 Task: Look for space in Slutsk, Belarus from 8th June, 2023 to 19th June, 2023 for 1 adult in price range Rs.5000 to Rs.12000. Place can be shared room with 1  bedroom having 1 bed and 1 bathroom. Property type can be house, flat, guest house, hotel. Amenities needed are: washing machine. Booking option can be shelf check-in. Required host language is English.
Action: Mouse moved to (448, 92)
Screenshot: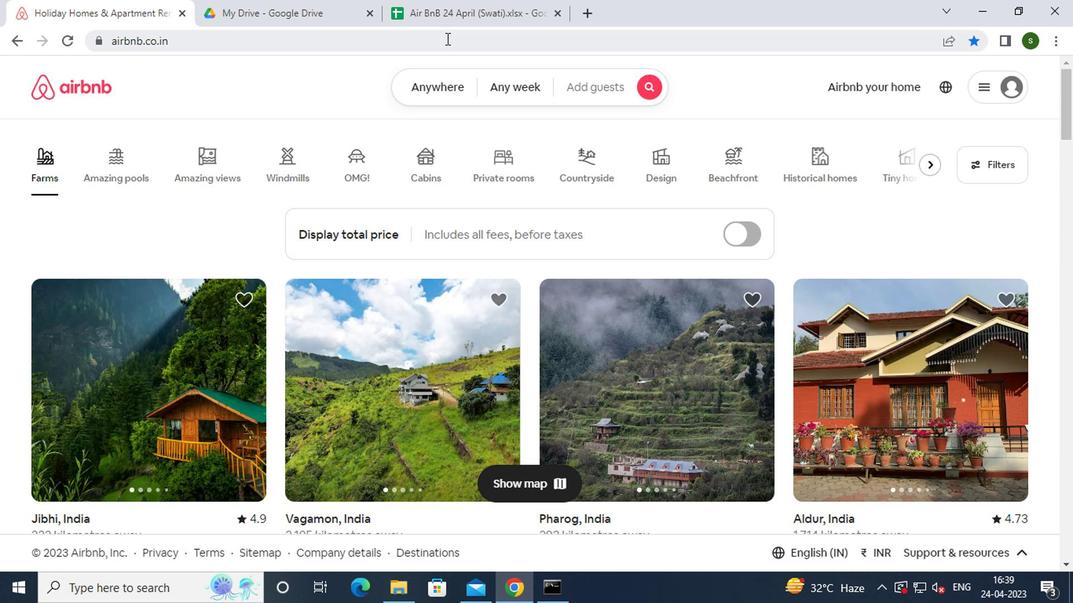 
Action: Mouse pressed left at (448, 92)
Screenshot: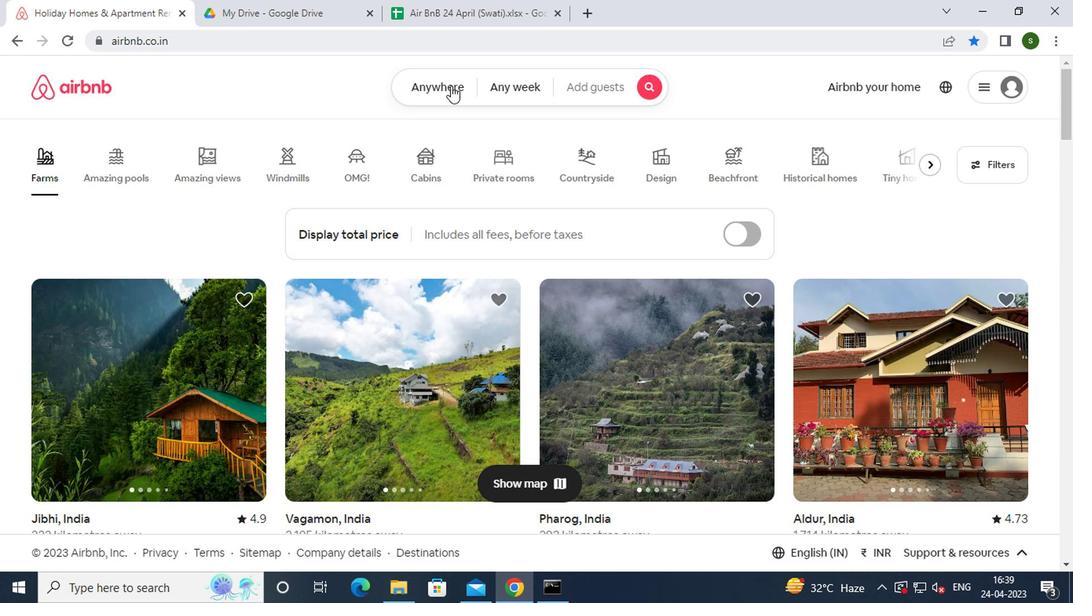 
Action: Mouse moved to (290, 148)
Screenshot: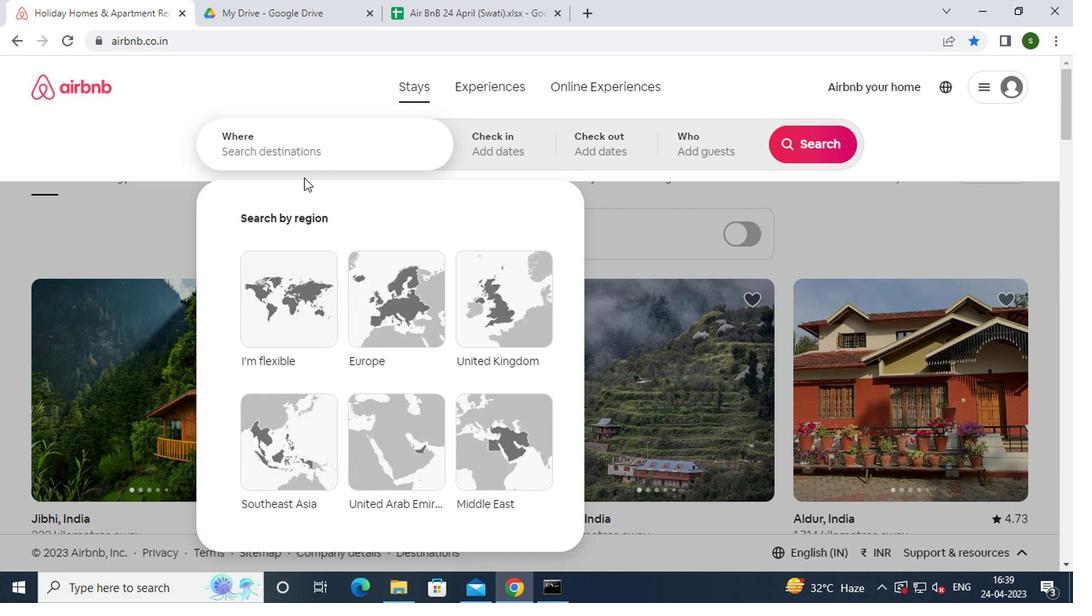 
Action: Mouse pressed left at (290, 148)
Screenshot: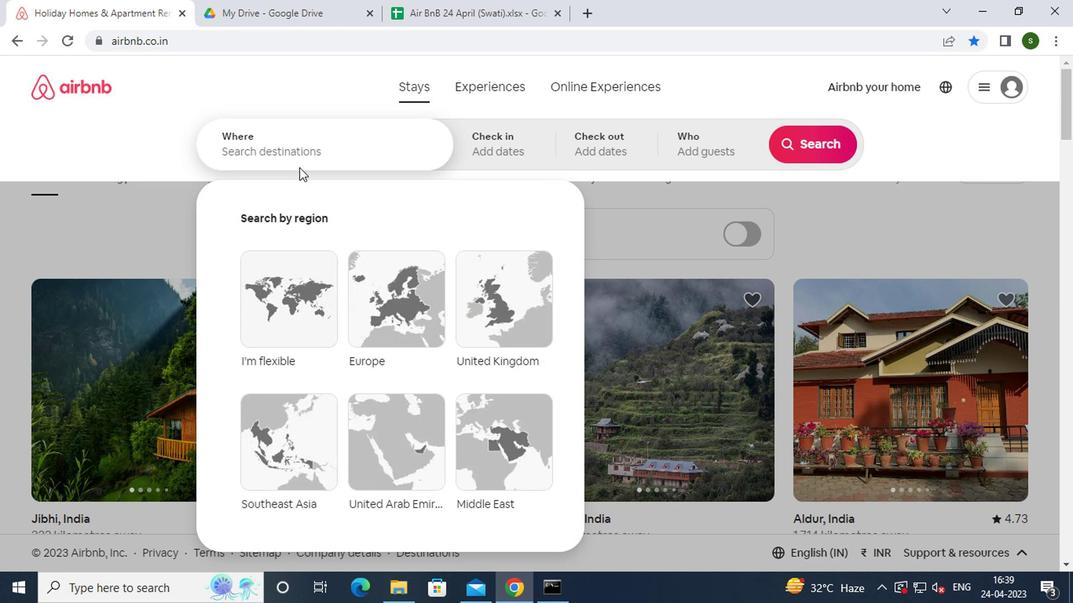 
Action: Key pressed s<Key.caps_lock>lutsk,
Screenshot: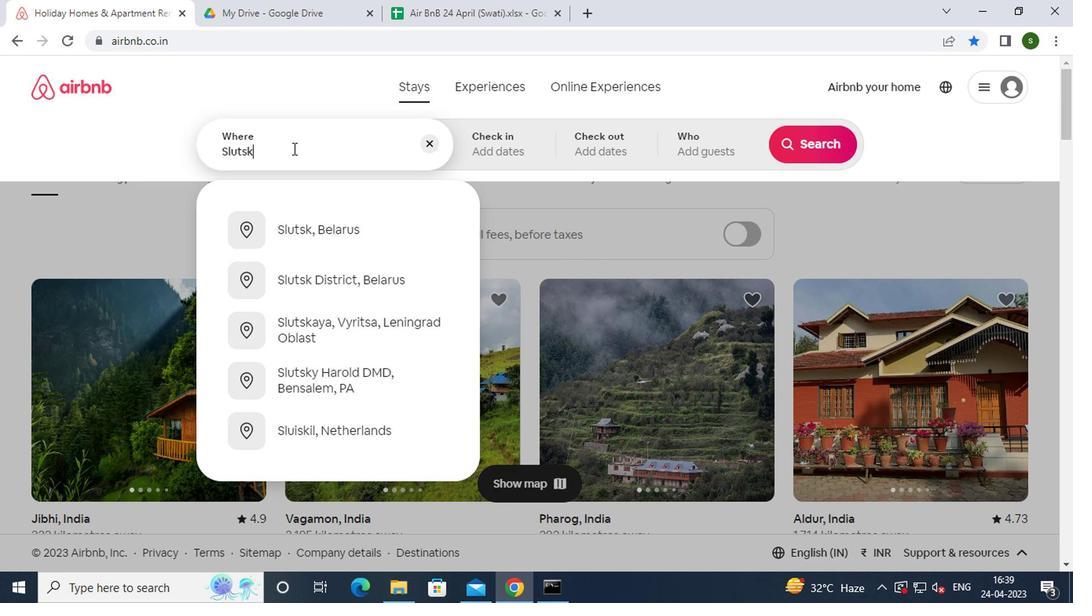 
Action: Mouse moved to (299, 234)
Screenshot: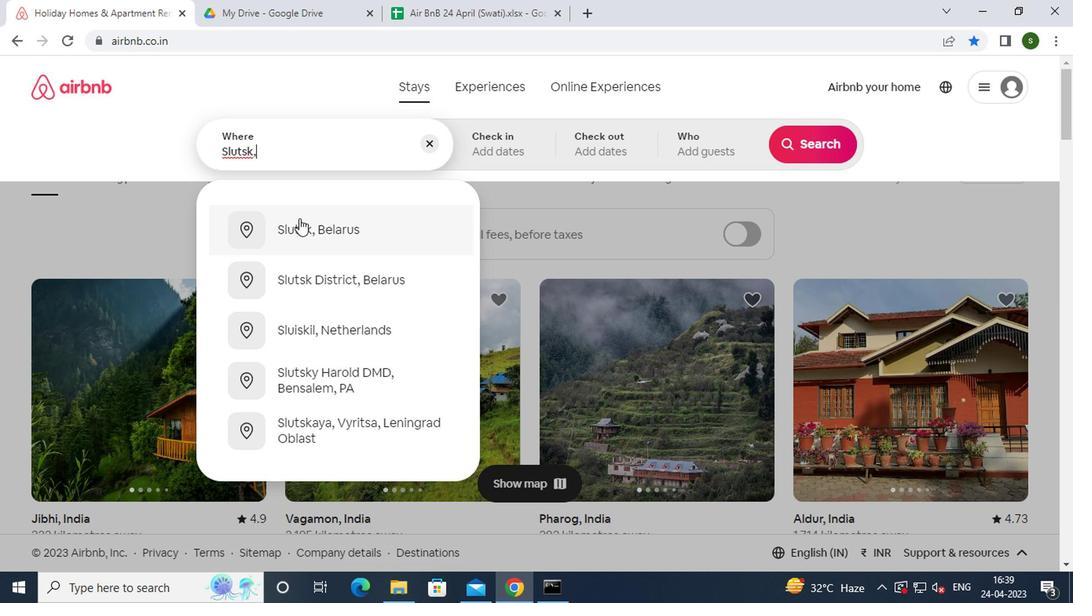 
Action: Mouse pressed left at (299, 234)
Screenshot: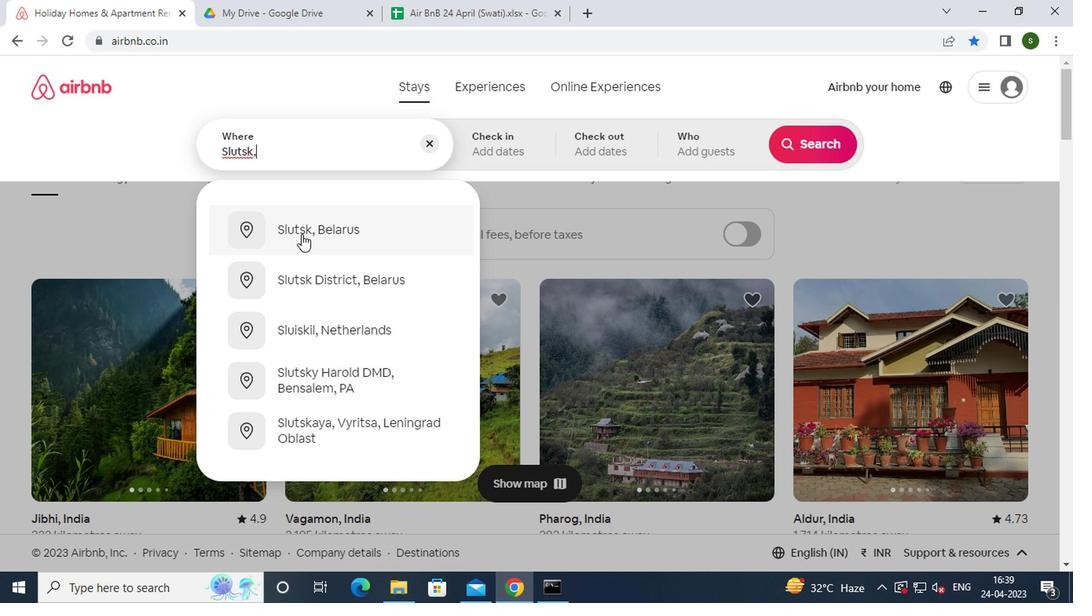 
Action: Mouse moved to (793, 263)
Screenshot: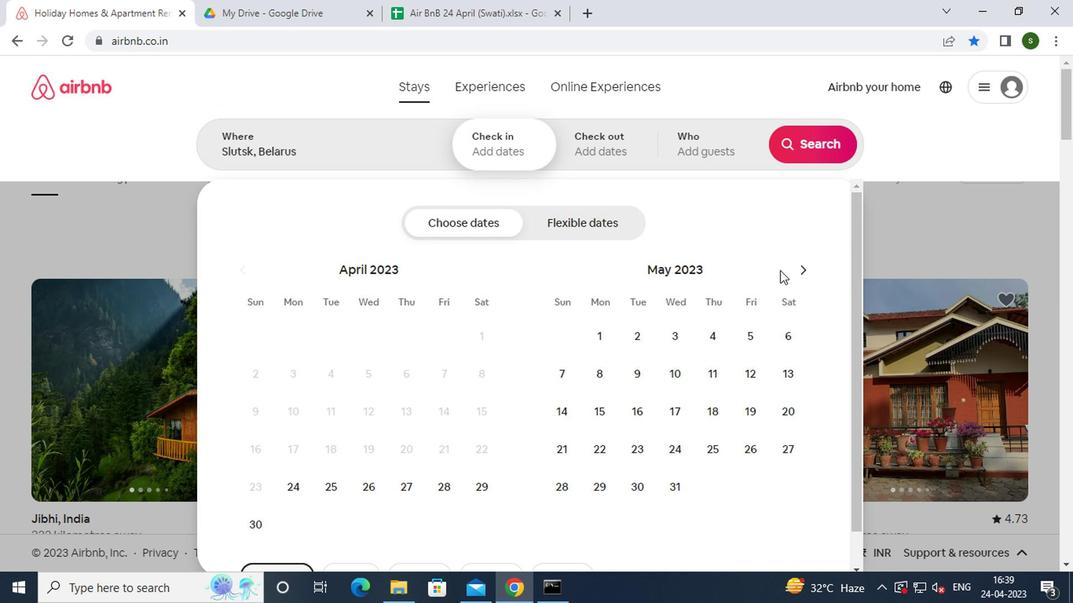 
Action: Mouse pressed left at (793, 263)
Screenshot: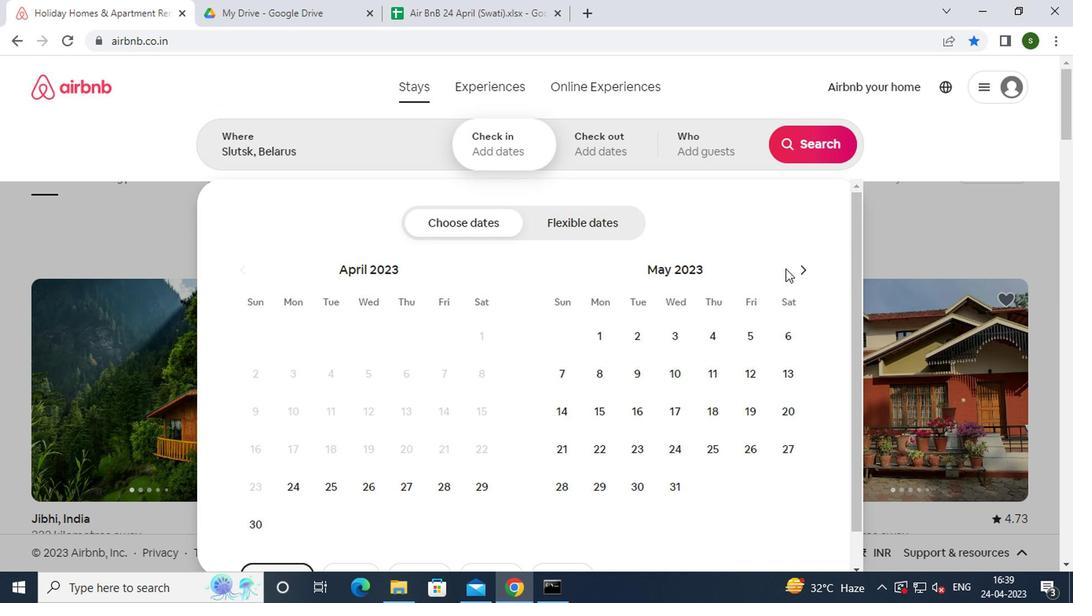 
Action: Mouse moved to (713, 376)
Screenshot: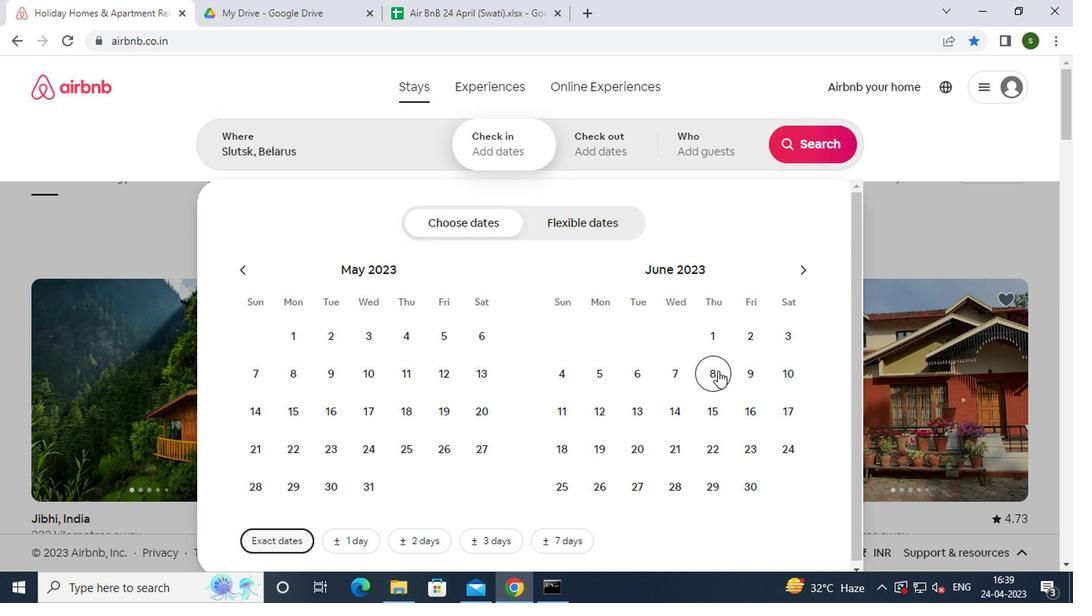 
Action: Mouse pressed left at (713, 376)
Screenshot: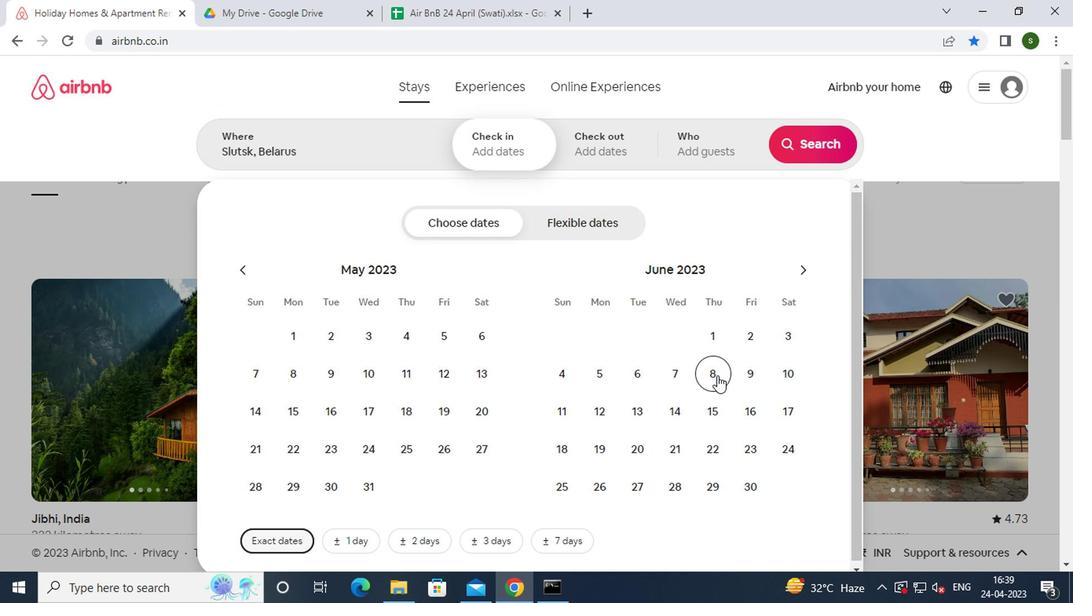 
Action: Mouse moved to (595, 443)
Screenshot: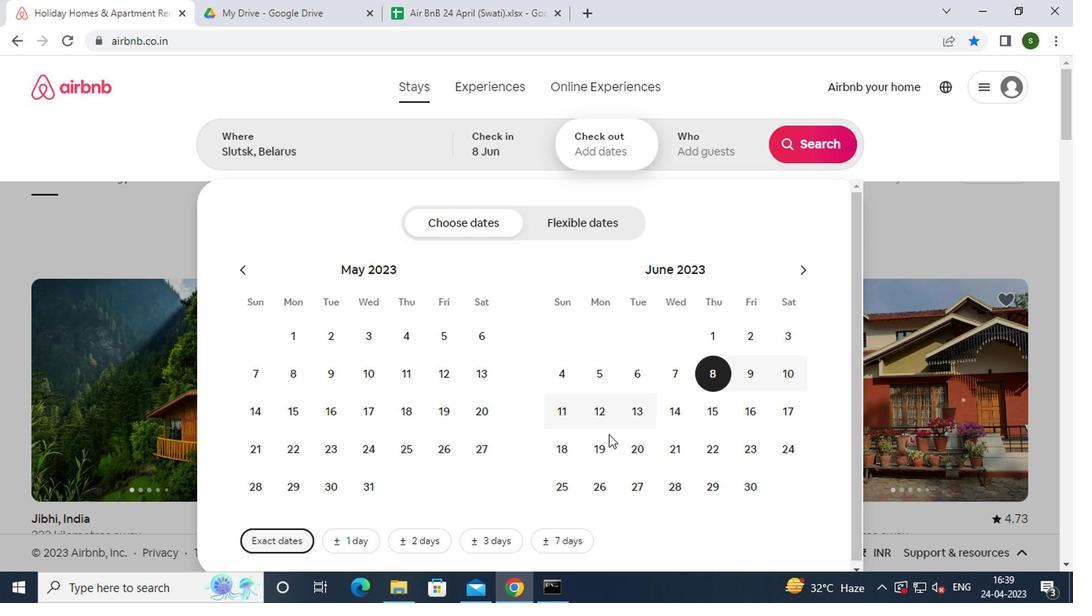 
Action: Mouse pressed left at (595, 443)
Screenshot: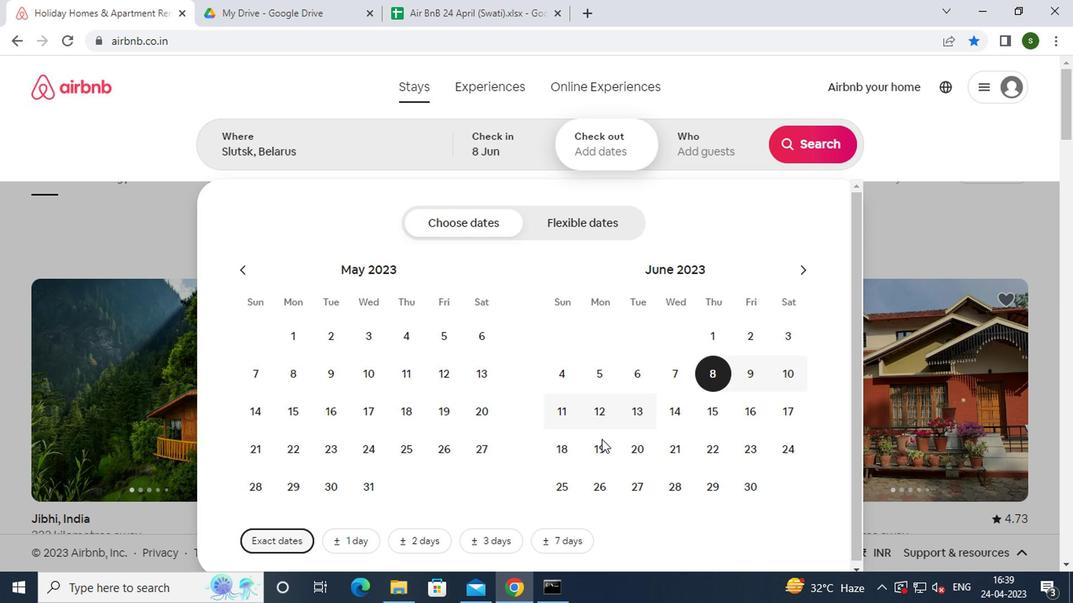 
Action: Mouse moved to (720, 154)
Screenshot: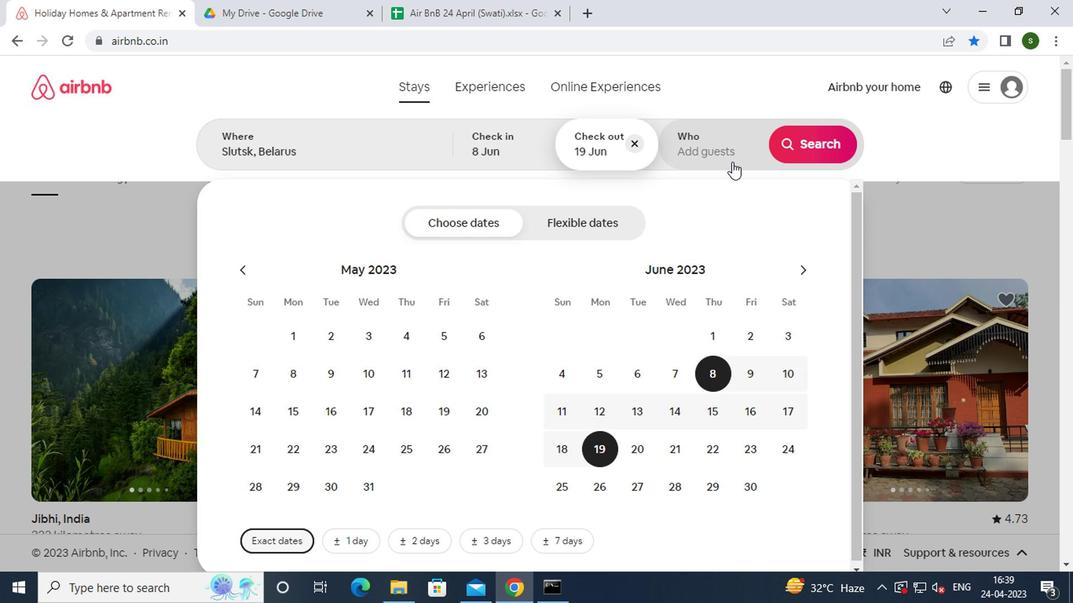
Action: Mouse pressed left at (720, 154)
Screenshot: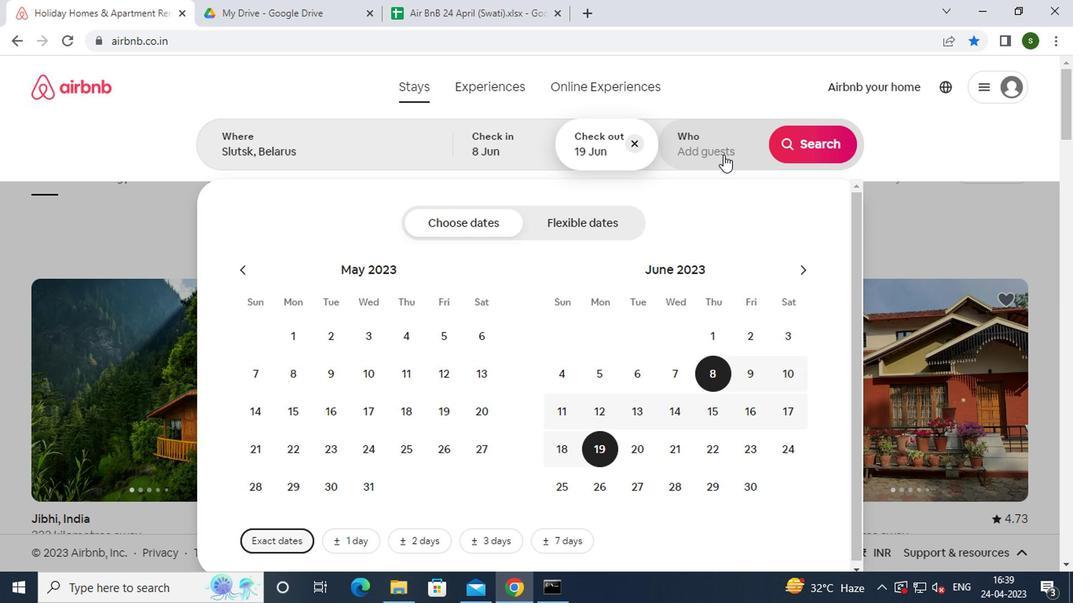 
Action: Mouse moved to (820, 226)
Screenshot: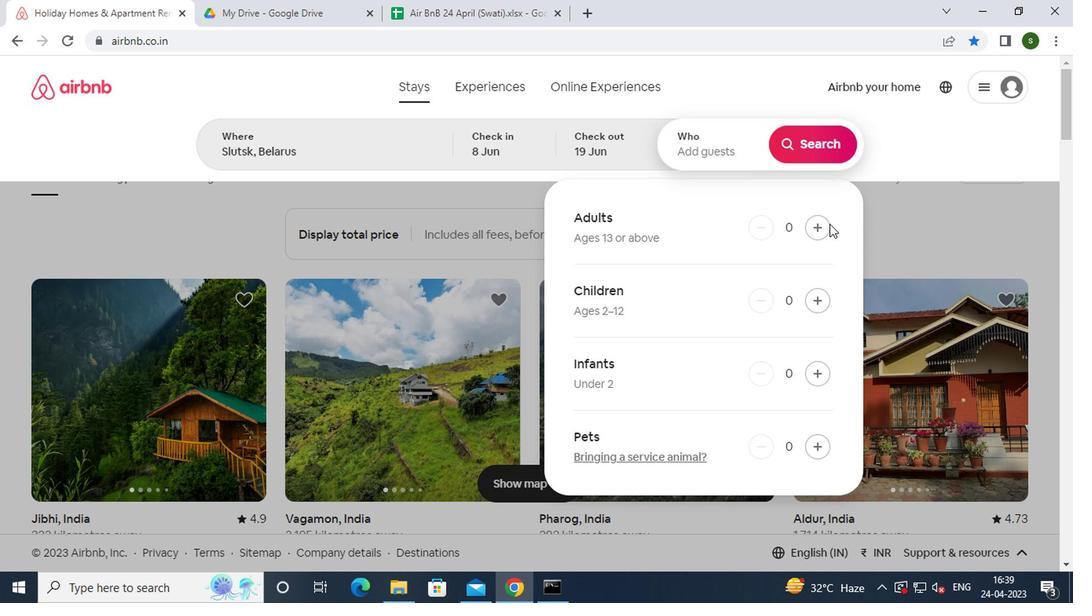 
Action: Mouse pressed left at (820, 226)
Screenshot: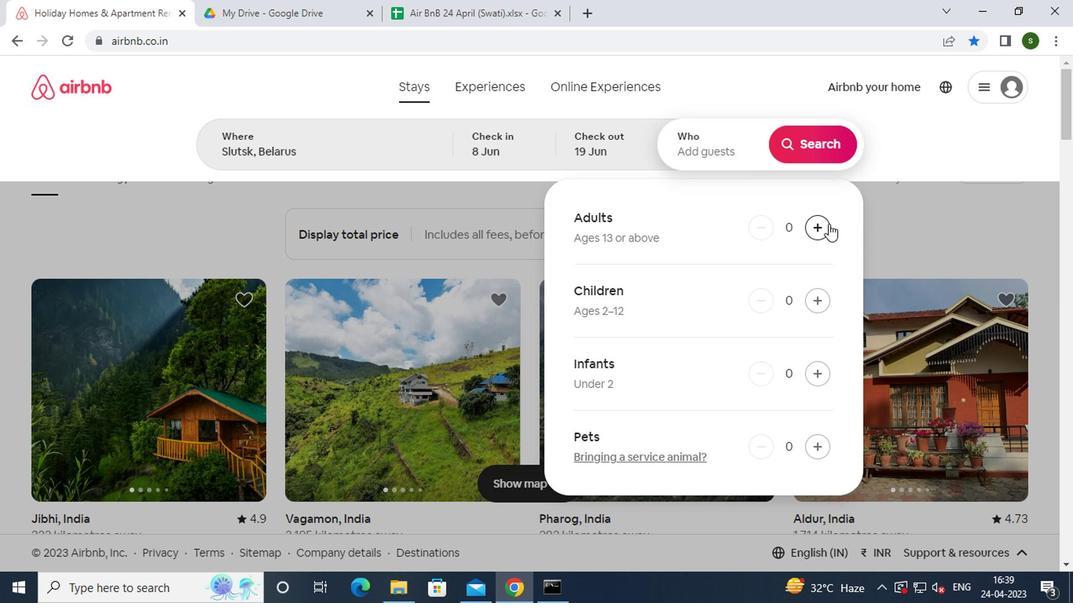
Action: Mouse moved to (813, 148)
Screenshot: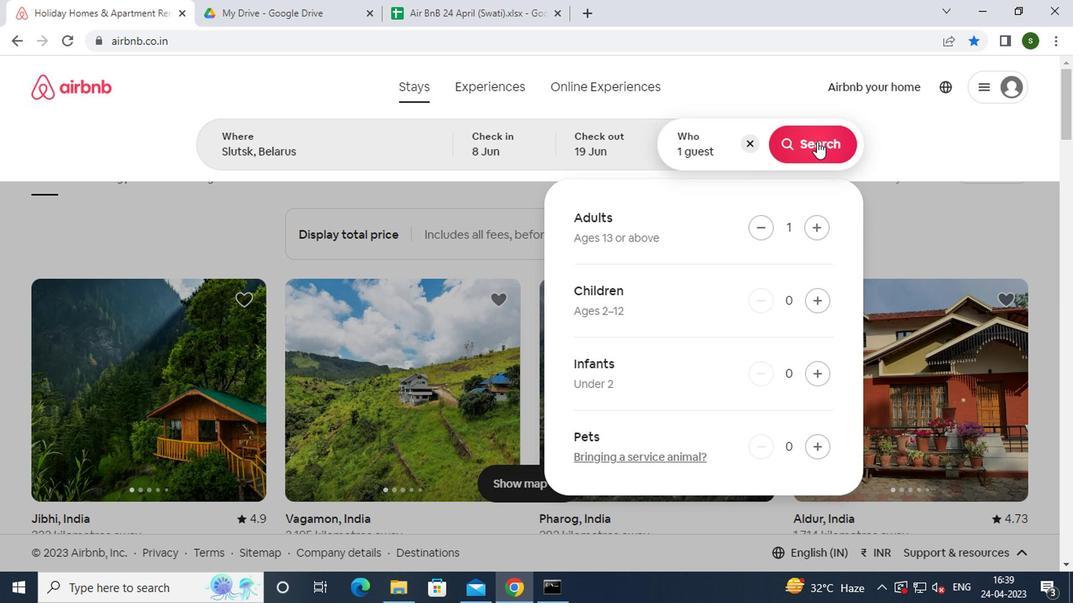 
Action: Mouse pressed left at (813, 148)
Screenshot: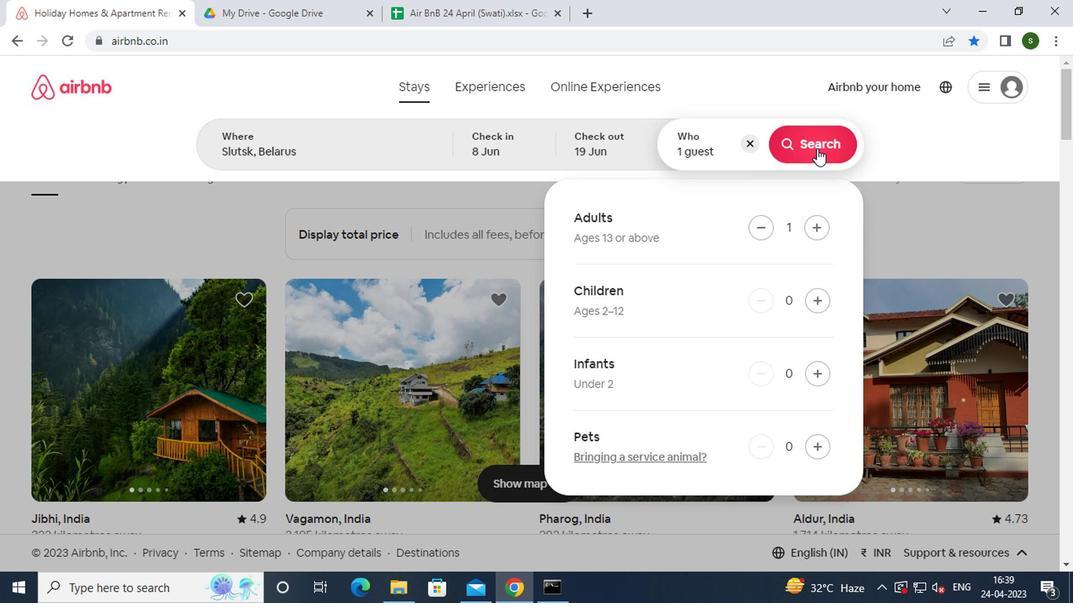 
Action: Mouse moved to (1003, 148)
Screenshot: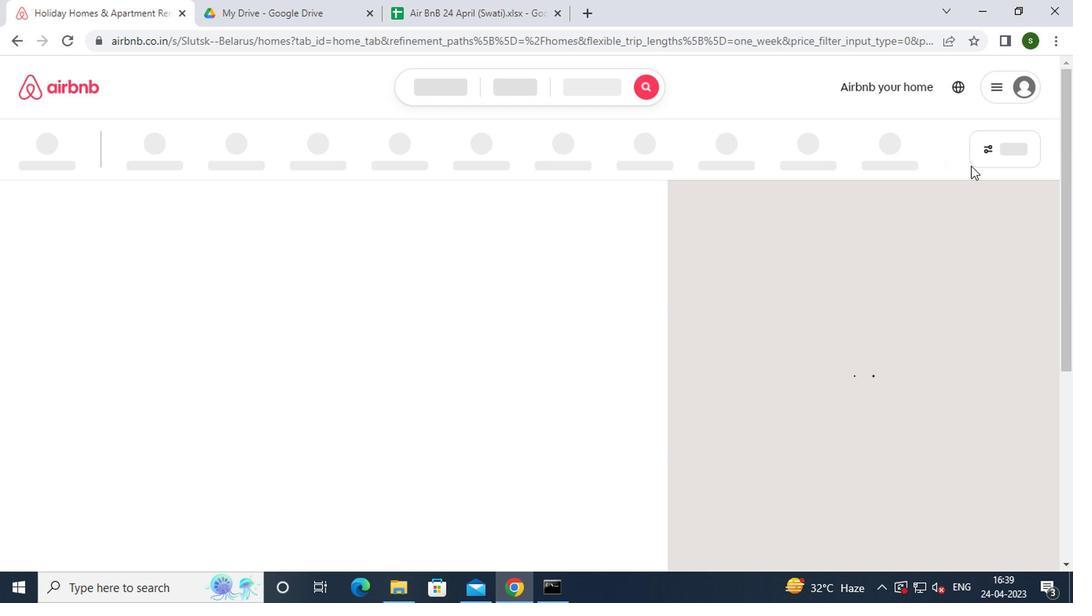 
Action: Mouse pressed left at (1003, 148)
Screenshot: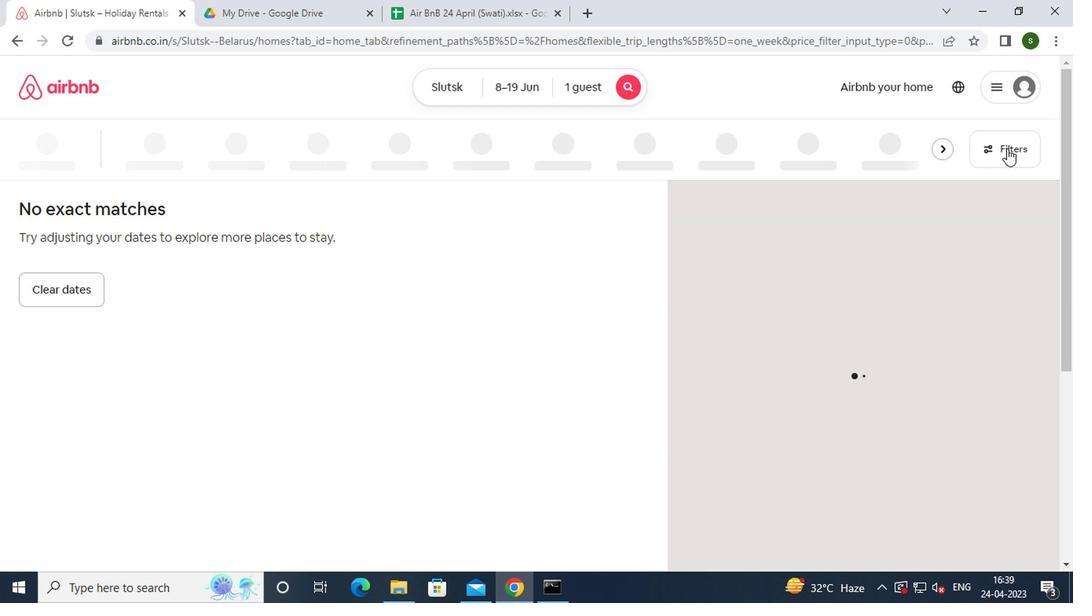 
Action: Mouse moved to (404, 243)
Screenshot: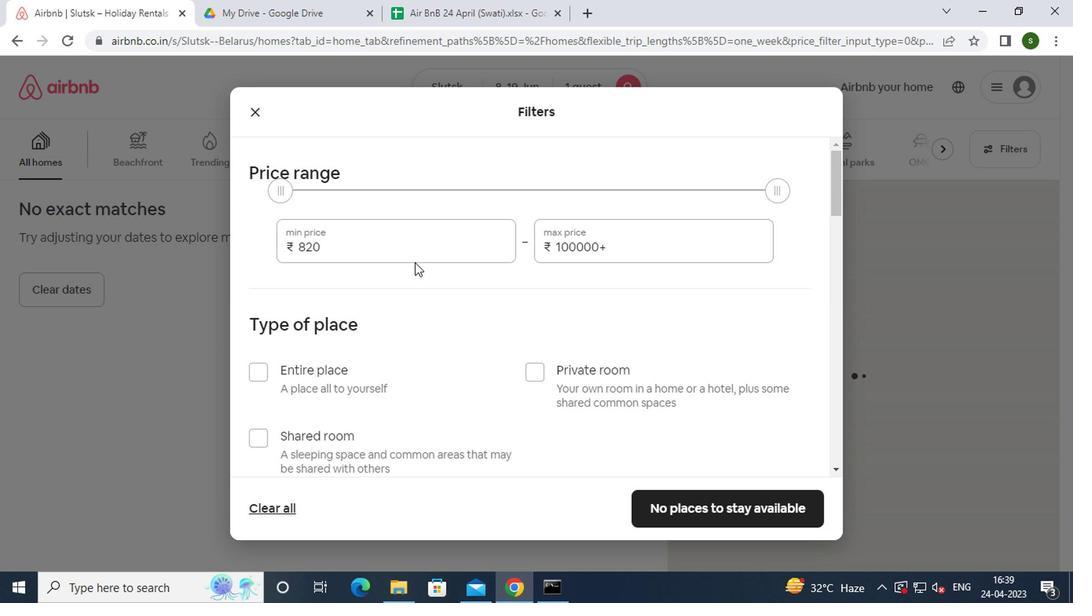 
Action: Mouse pressed left at (404, 243)
Screenshot: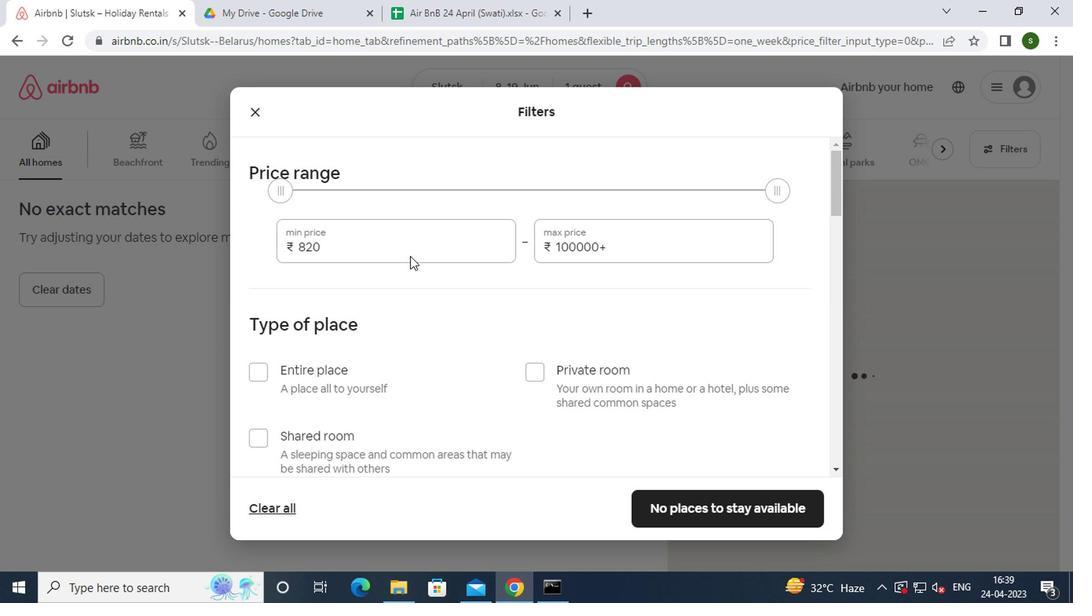 
Action: Mouse moved to (409, 239)
Screenshot: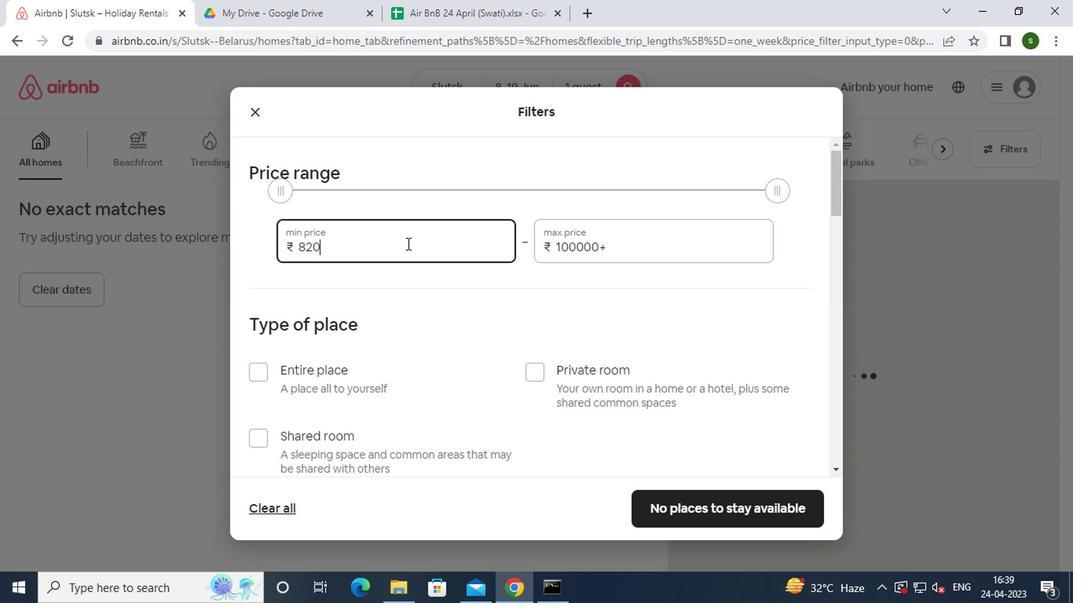 
Action: Key pressed <Key.backspace><Key.backspace><Key.backspace><Key.backspace><Key.backspace>5000
Screenshot: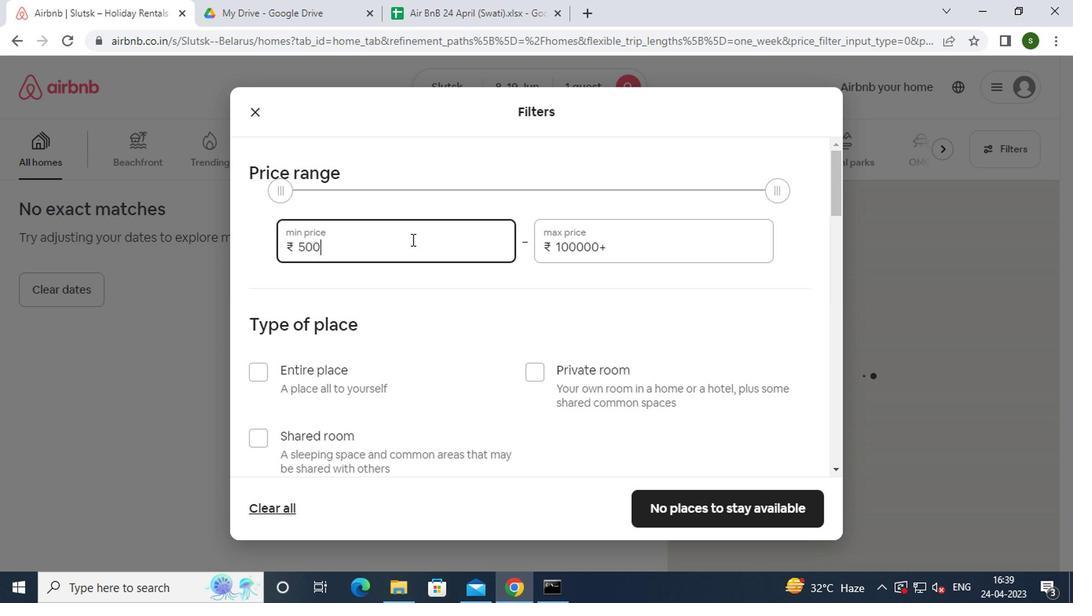 
Action: Mouse moved to (616, 238)
Screenshot: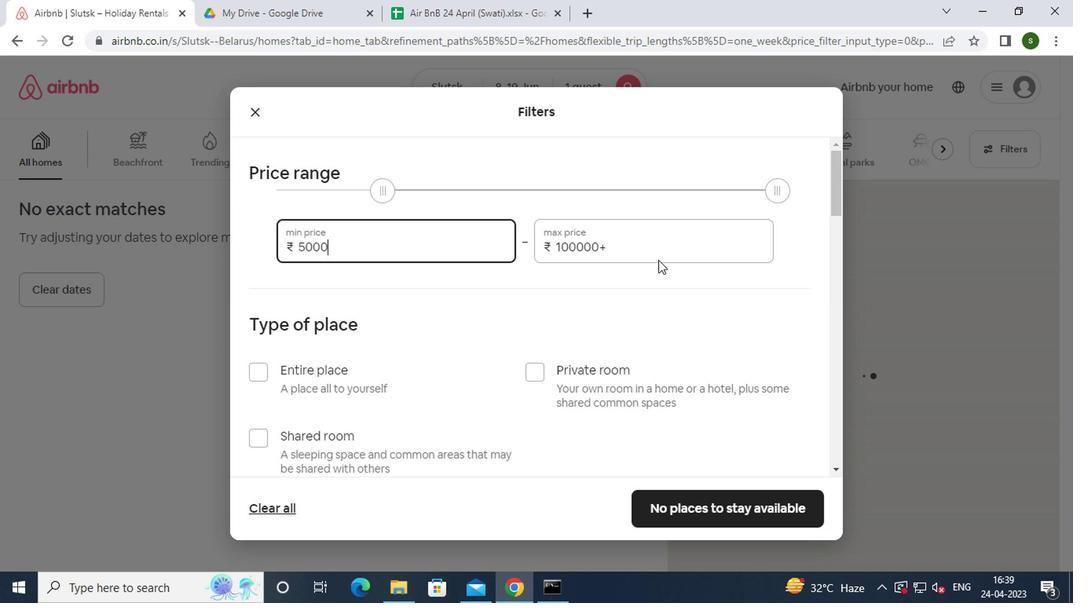 
Action: Mouse pressed left at (616, 238)
Screenshot: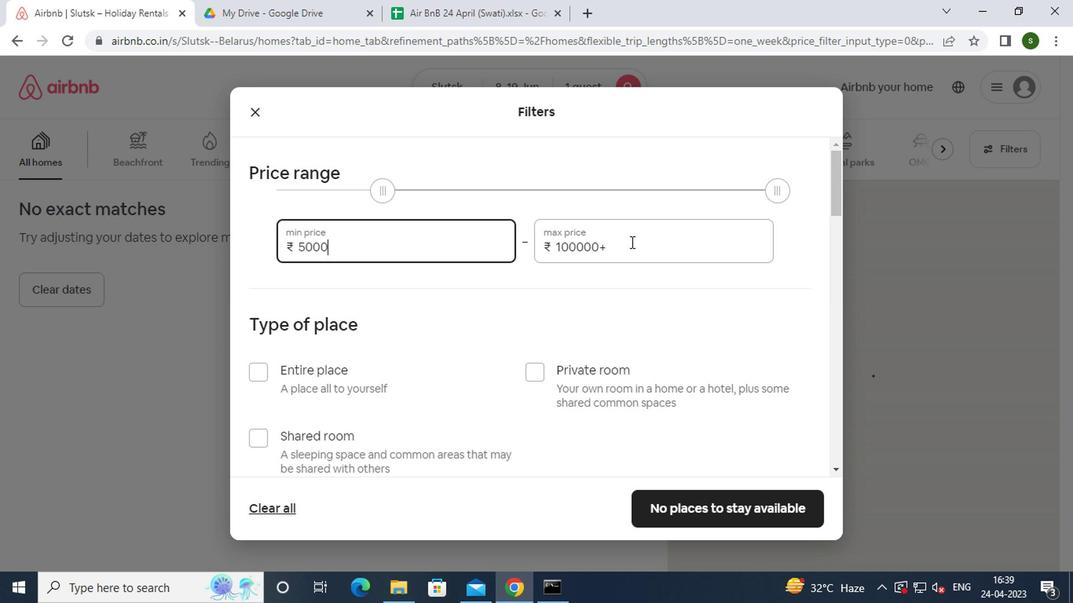 
Action: Mouse moved to (616, 252)
Screenshot: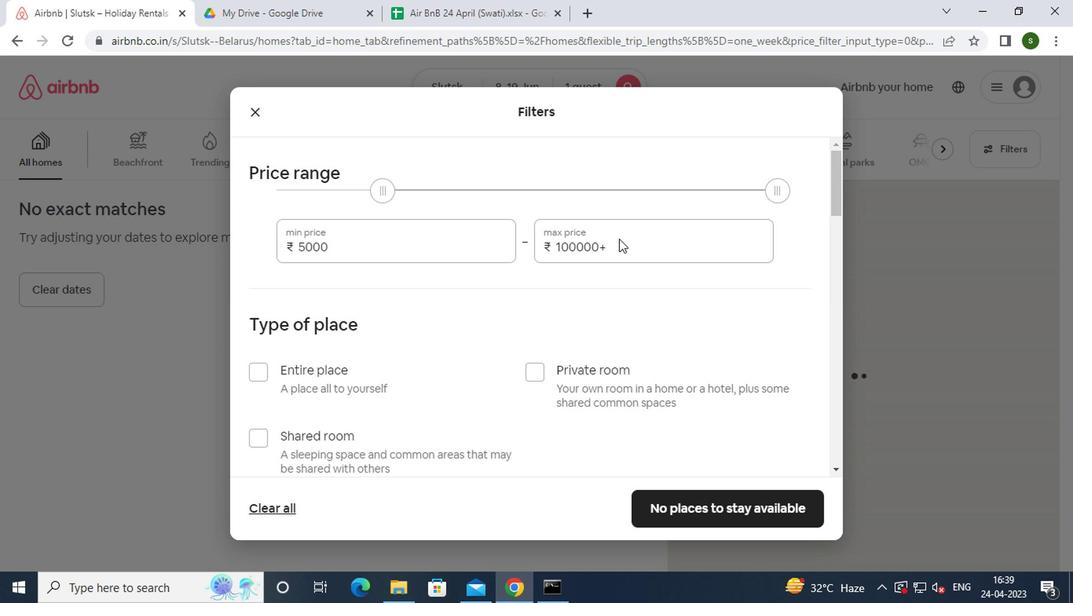 
Action: Key pressed <Key.backspace><Key.backspace><Key.backspace><Key.backspace><Key.backspace><Key.backspace><Key.backspace><Key.backspace><Key.backspace><Key.backspace><Key.backspace>12000
Screenshot: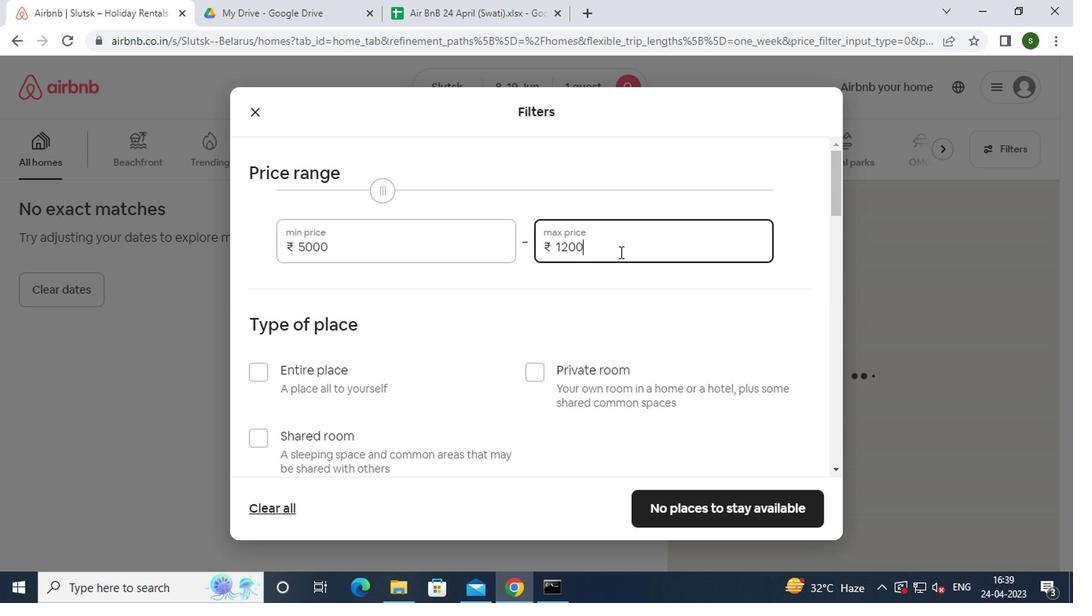 
Action: Mouse moved to (514, 306)
Screenshot: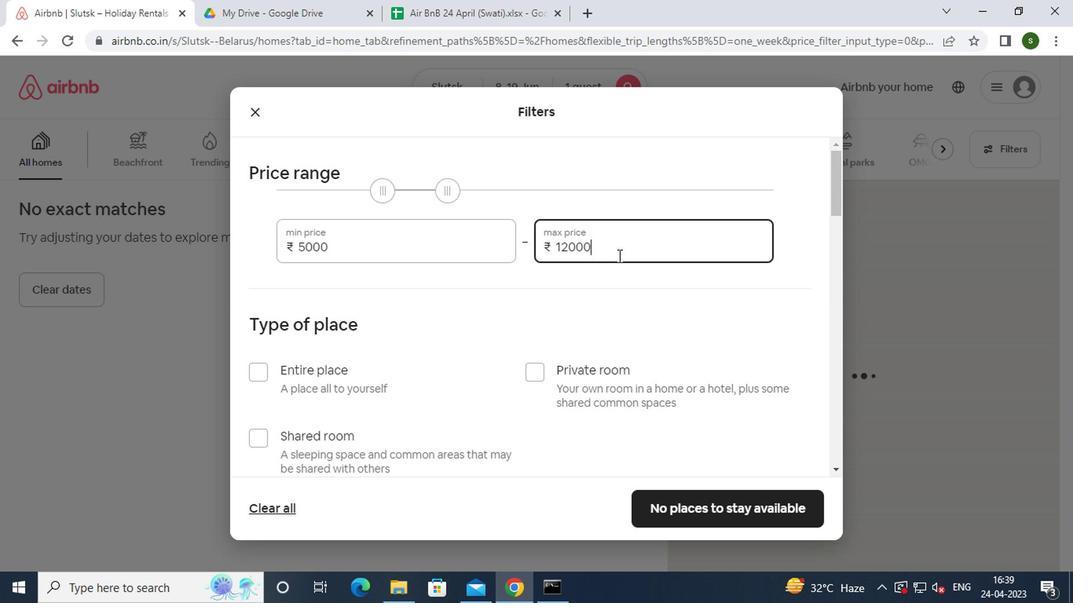 
Action: Mouse scrolled (514, 305) with delta (0, -1)
Screenshot: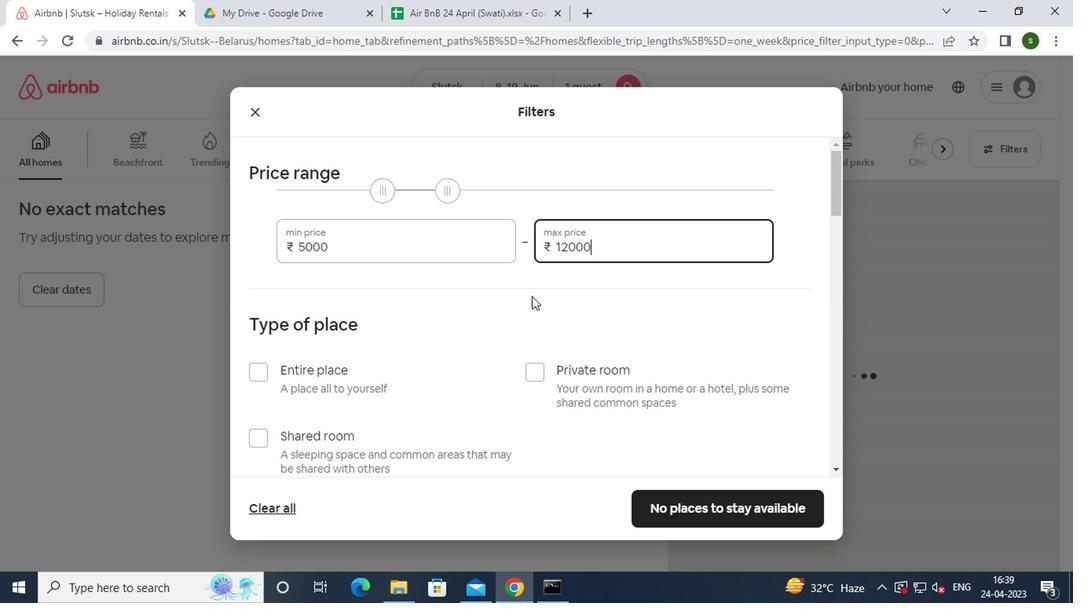 
Action: Mouse moved to (332, 376)
Screenshot: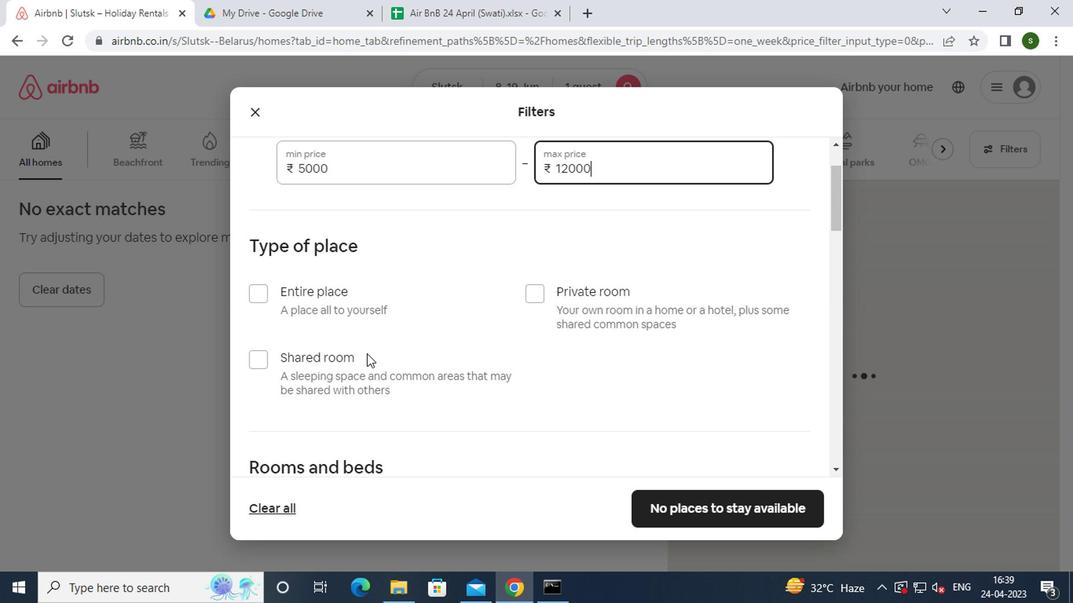 
Action: Mouse pressed left at (332, 376)
Screenshot: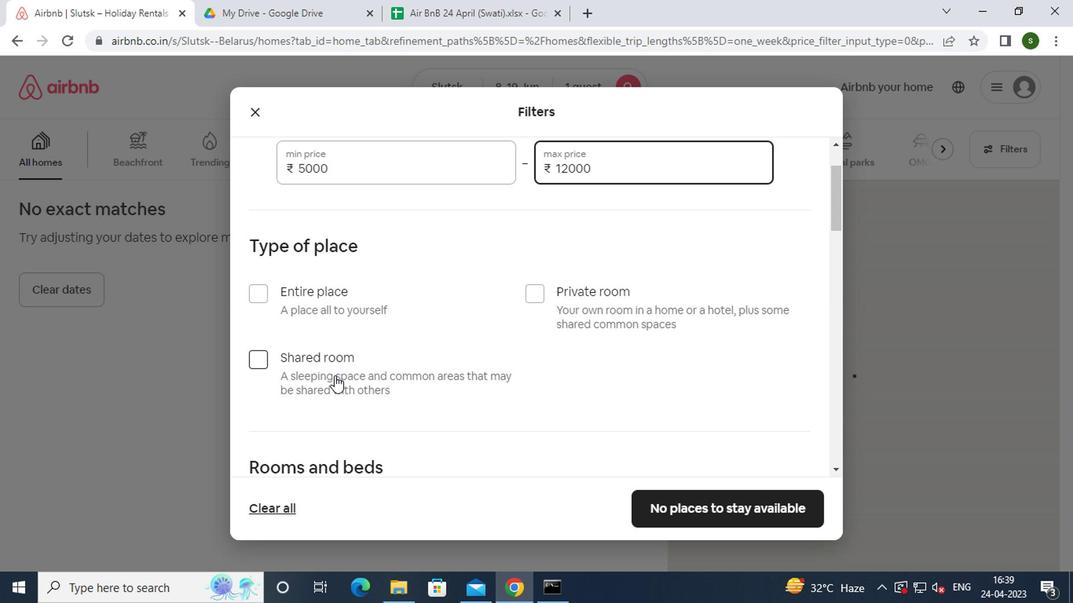
Action: Mouse moved to (403, 333)
Screenshot: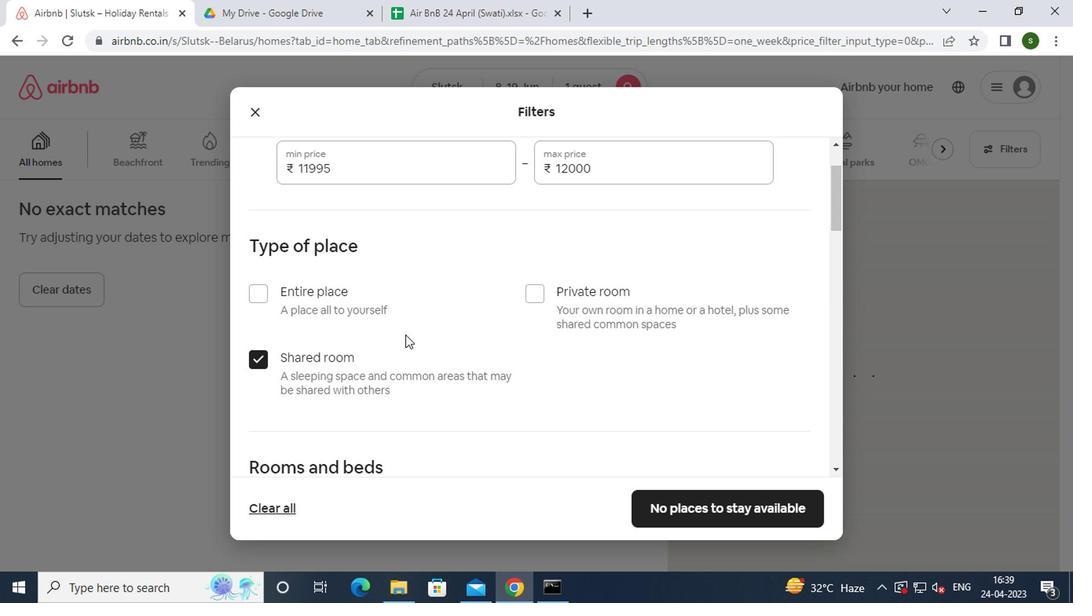 
Action: Mouse scrolled (403, 332) with delta (0, -1)
Screenshot: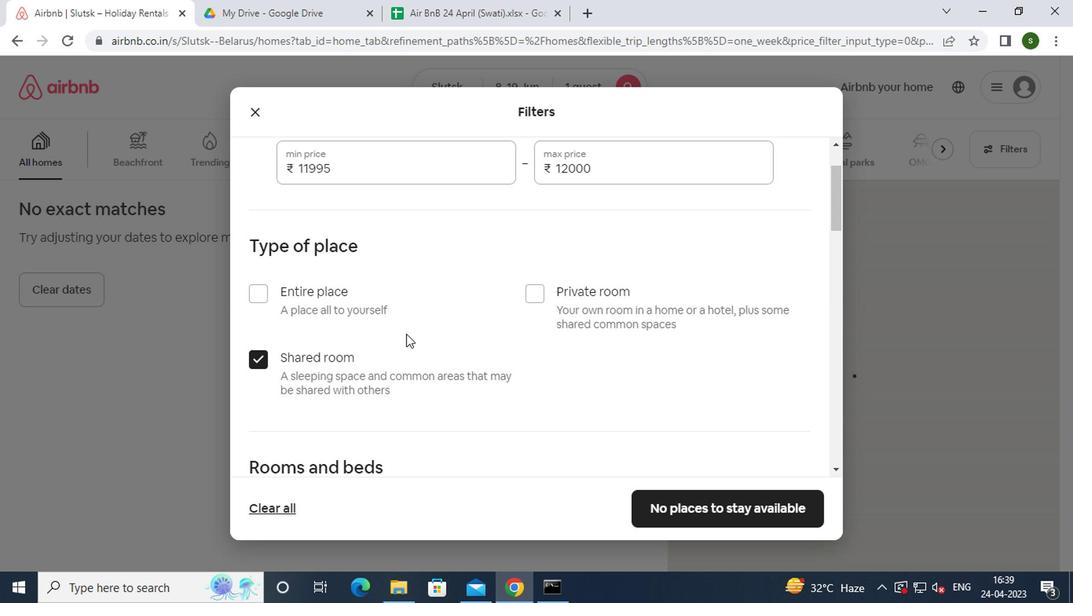 
Action: Mouse scrolled (403, 332) with delta (0, -1)
Screenshot: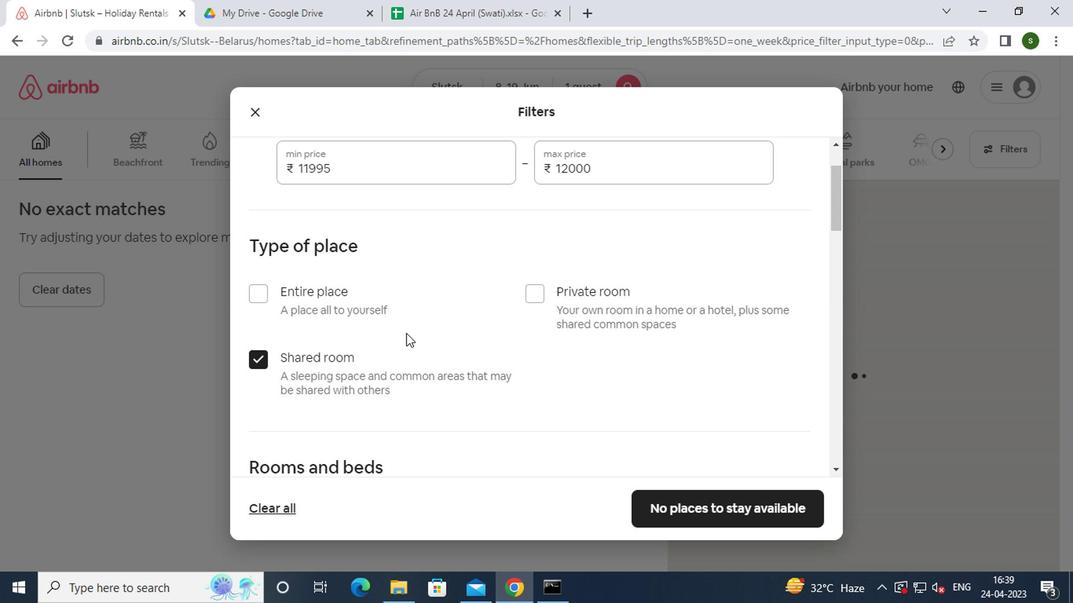 
Action: Mouse scrolled (403, 332) with delta (0, -1)
Screenshot: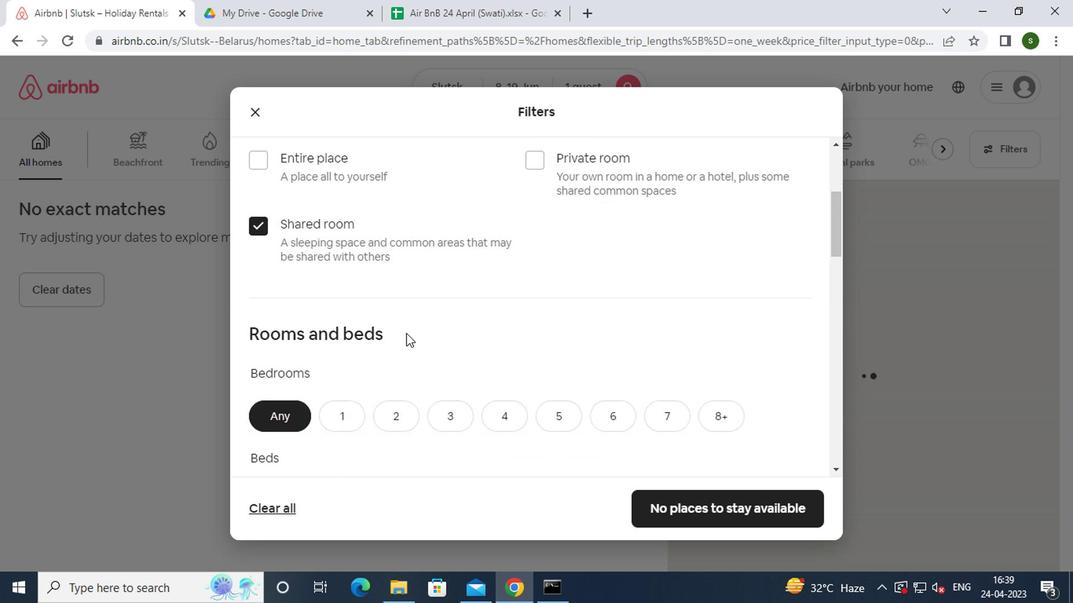 
Action: Mouse moved to (329, 305)
Screenshot: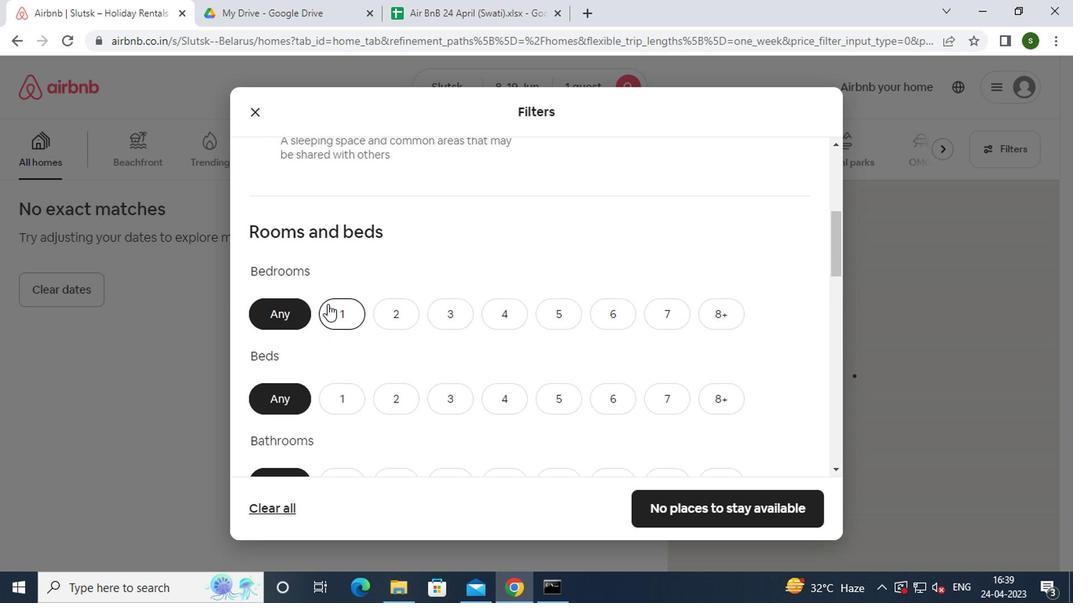 
Action: Mouse pressed left at (329, 305)
Screenshot: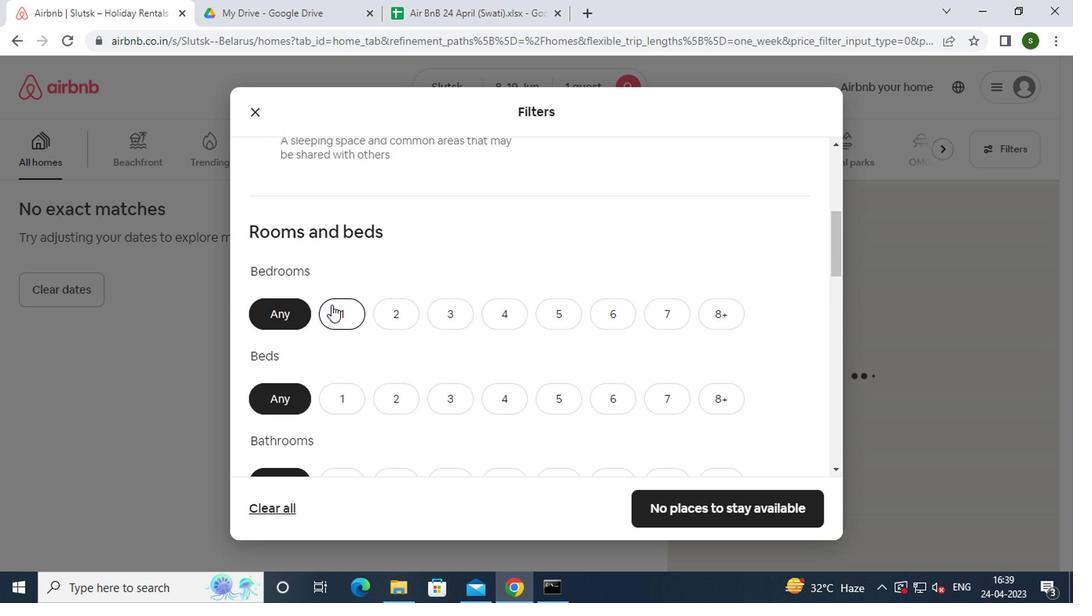 
Action: Mouse moved to (362, 302)
Screenshot: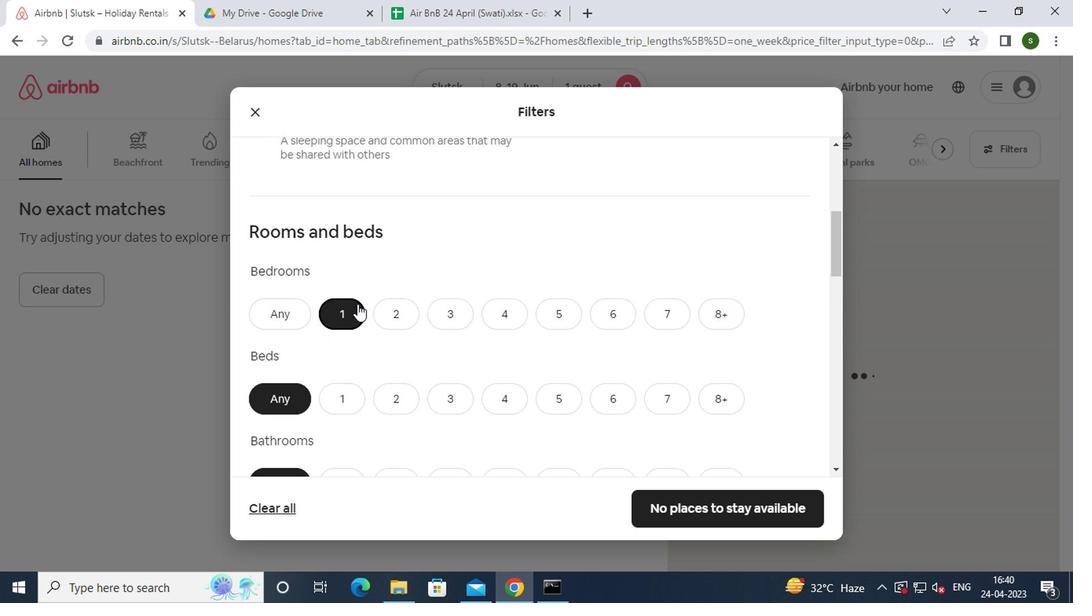 
Action: Mouse scrolled (362, 301) with delta (0, -1)
Screenshot: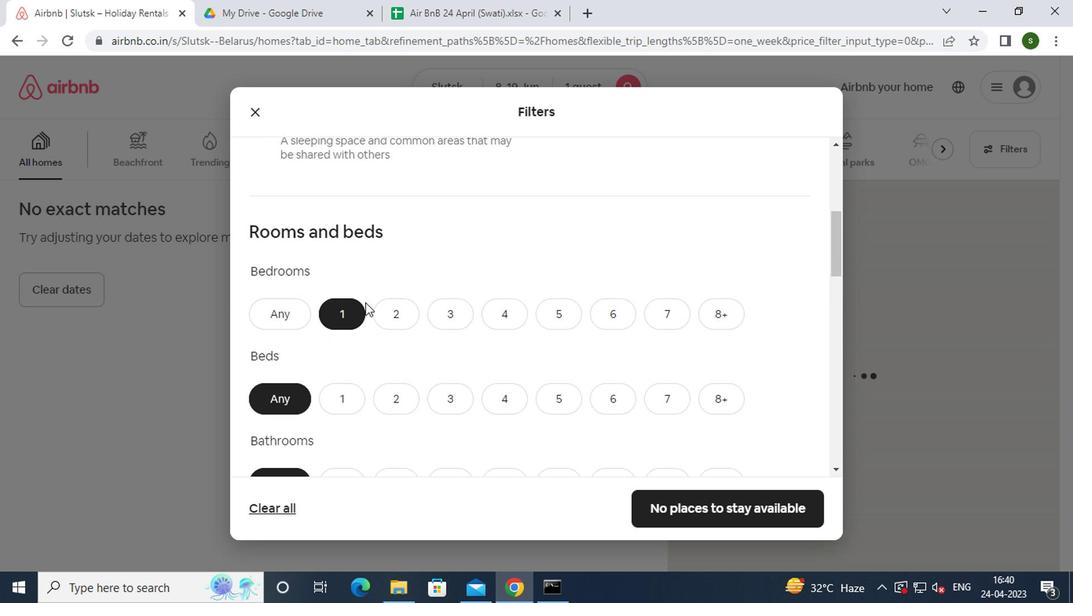 
Action: Mouse scrolled (362, 301) with delta (0, -1)
Screenshot: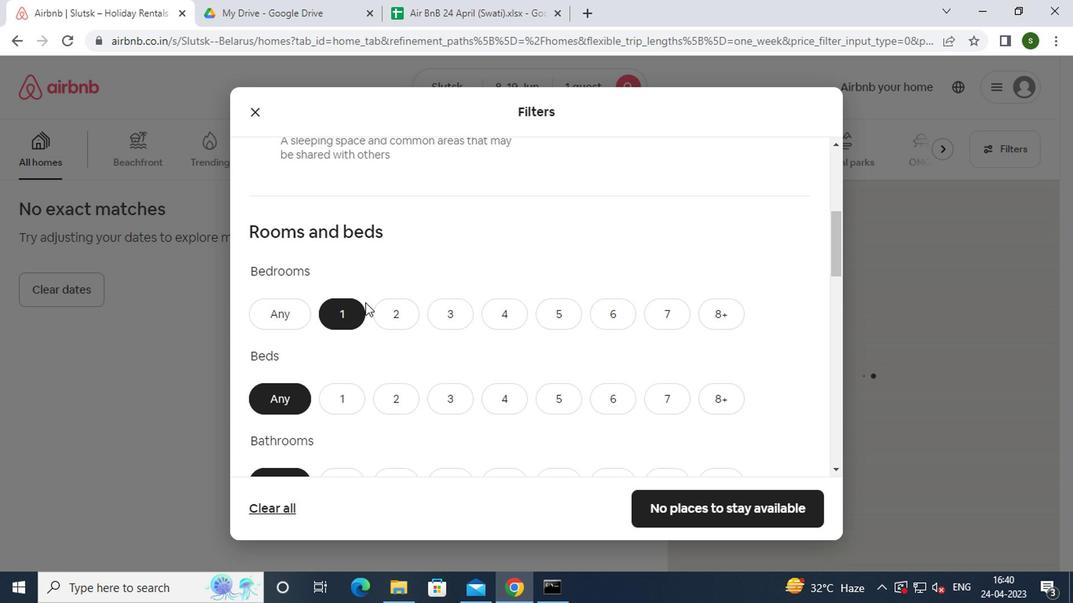 
Action: Mouse moved to (349, 247)
Screenshot: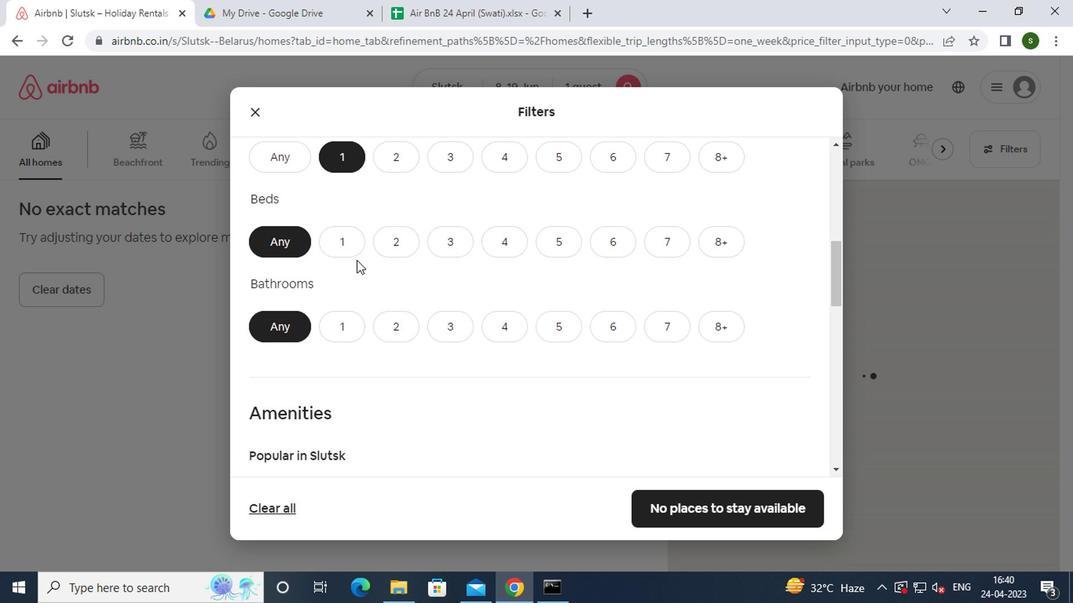 
Action: Mouse pressed left at (349, 247)
Screenshot: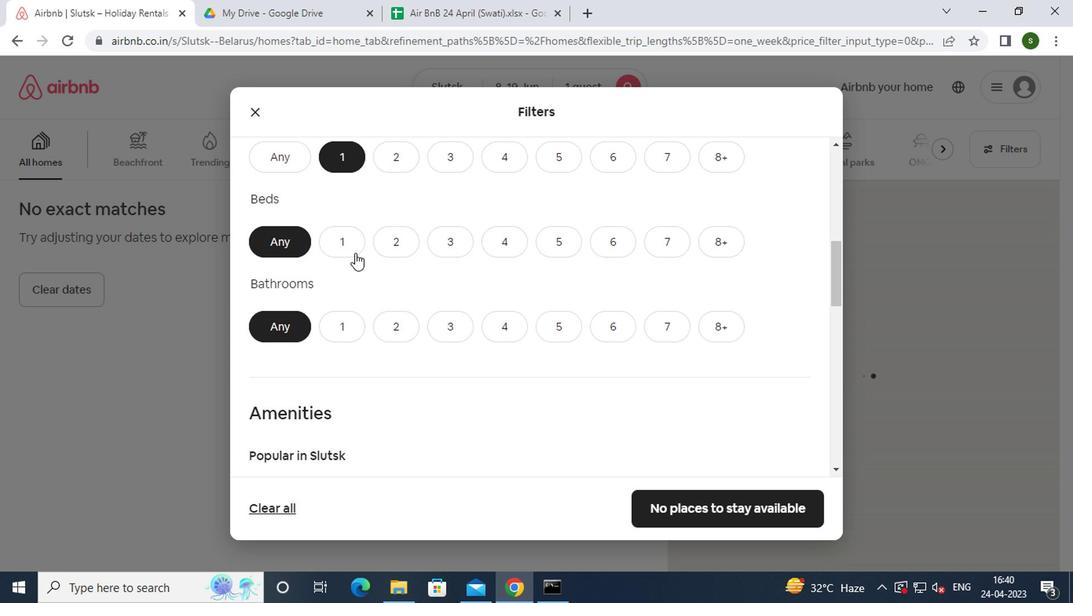 
Action: Mouse moved to (344, 315)
Screenshot: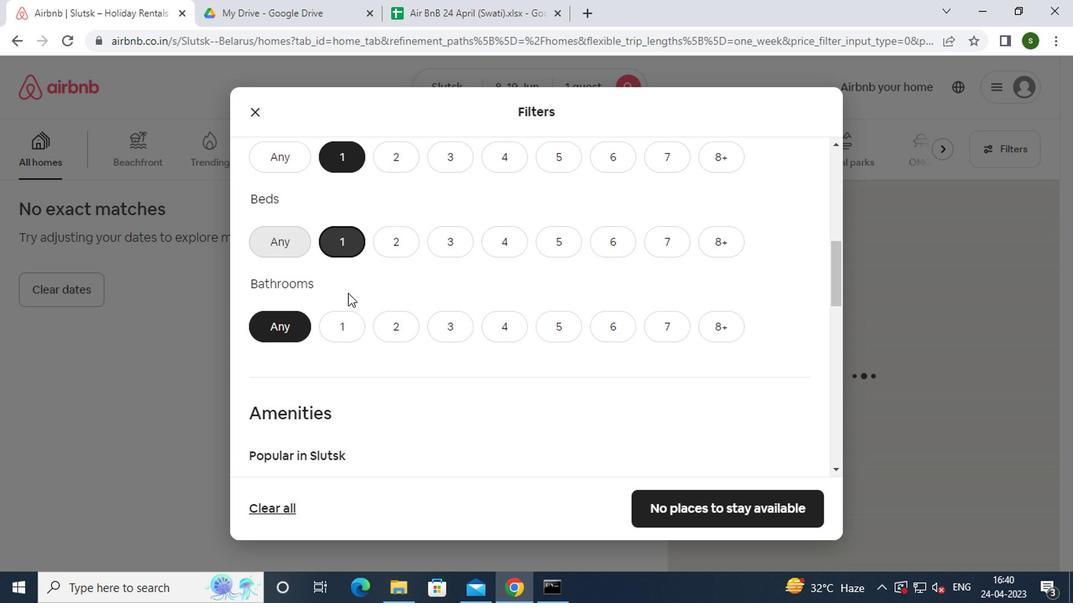 
Action: Mouse pressed left at (344, 315)
Screenshot: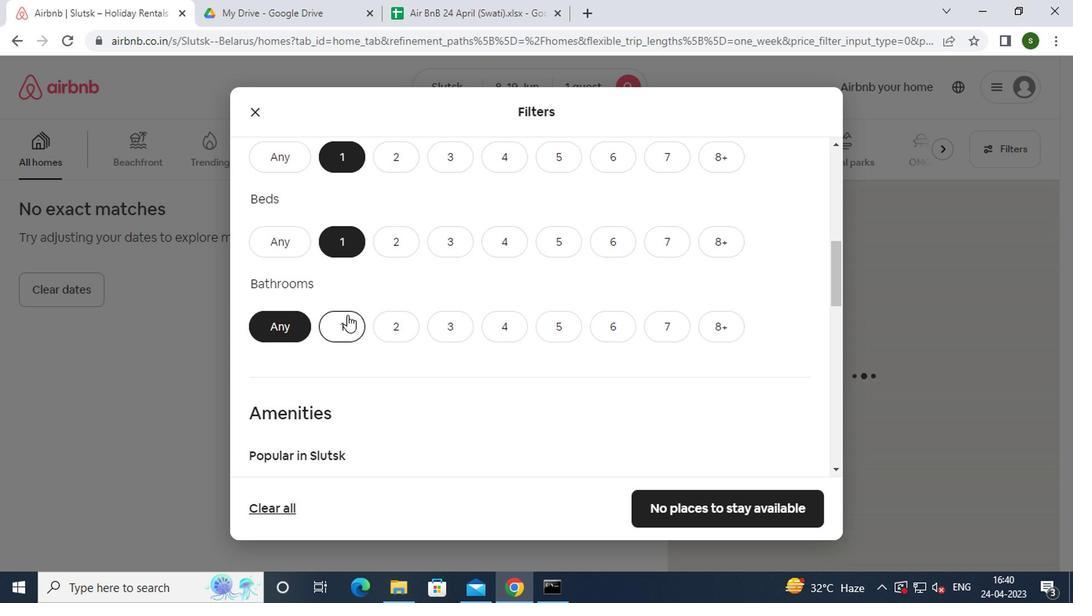 
Action: Mouse moved to (528, 292)
Screenshot: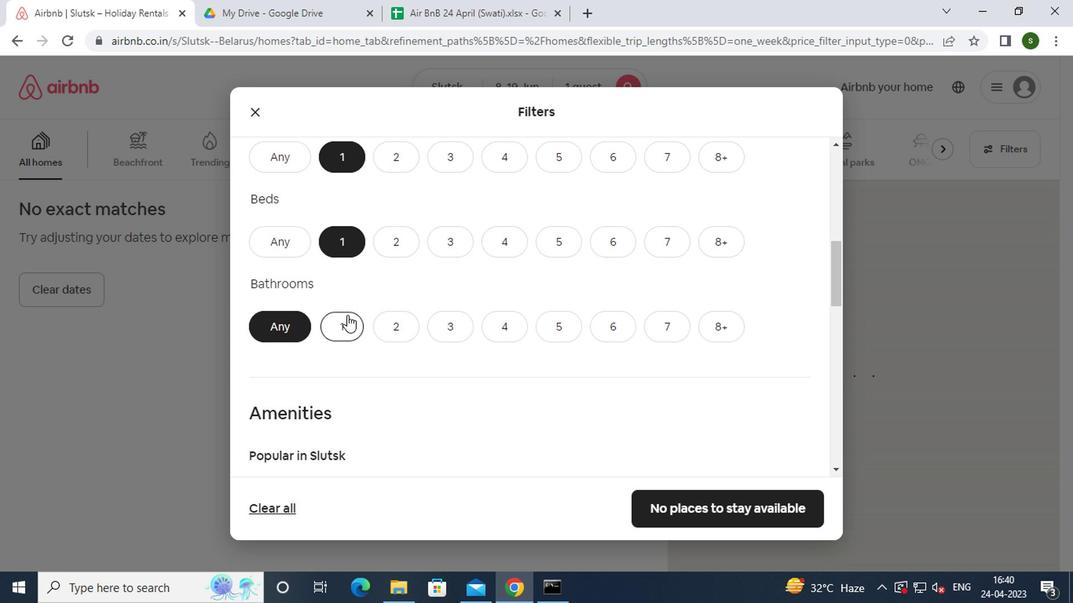 
Action: Mouse scrolled (528, 291) with delta (0, 0)
Screenshot: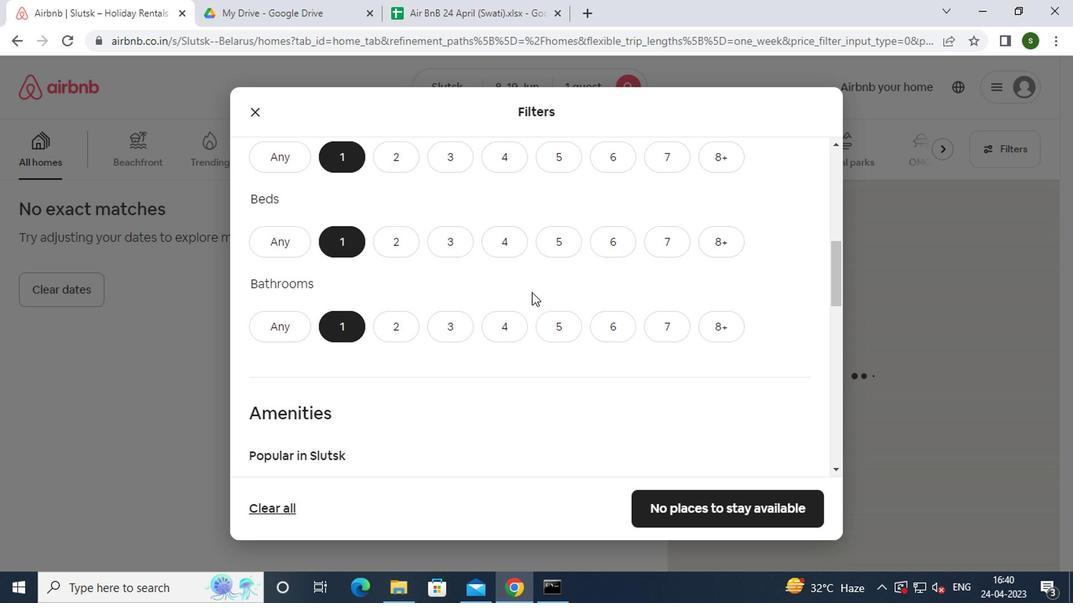 
Action: Mouse scrolled (528, 291) with delta (0, 0)
Screenshot: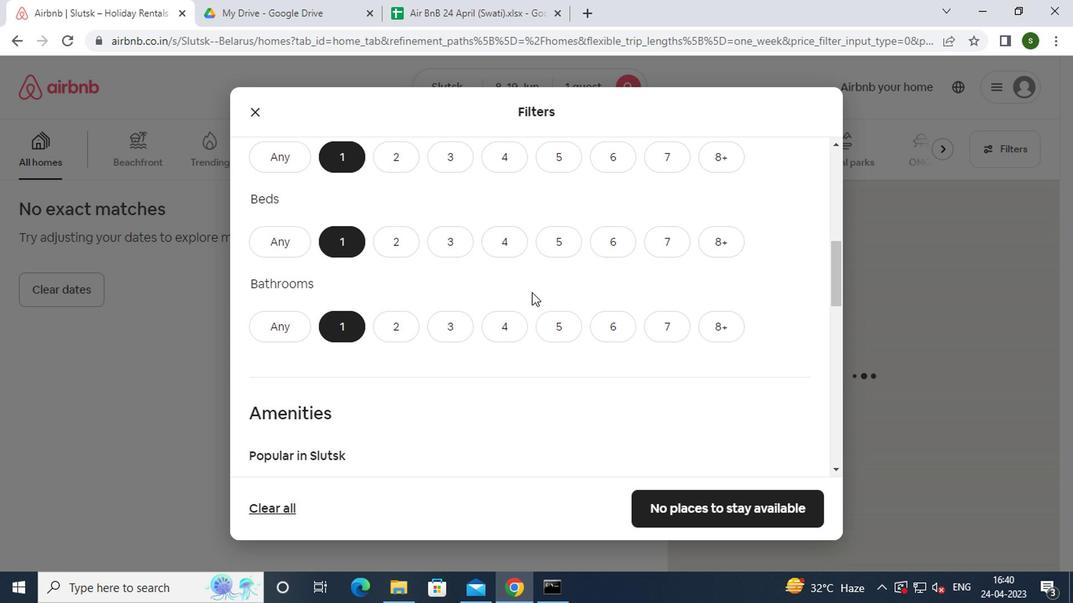 
Action: Mouse moved to (537, 367)
Screenshot: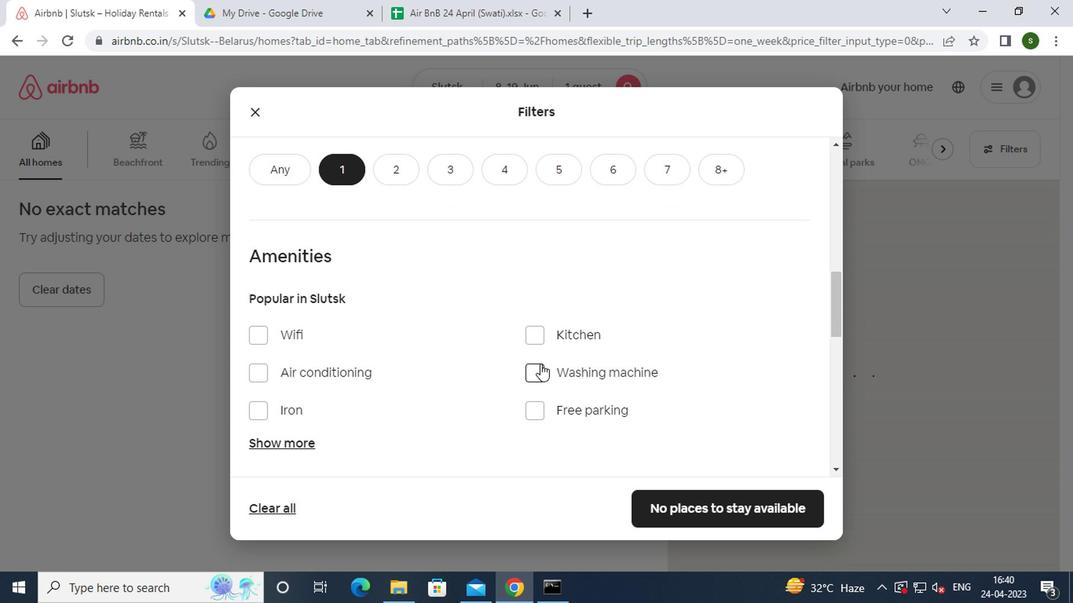 
Action: Mouse pressed left at (537, 367)
Screenshot: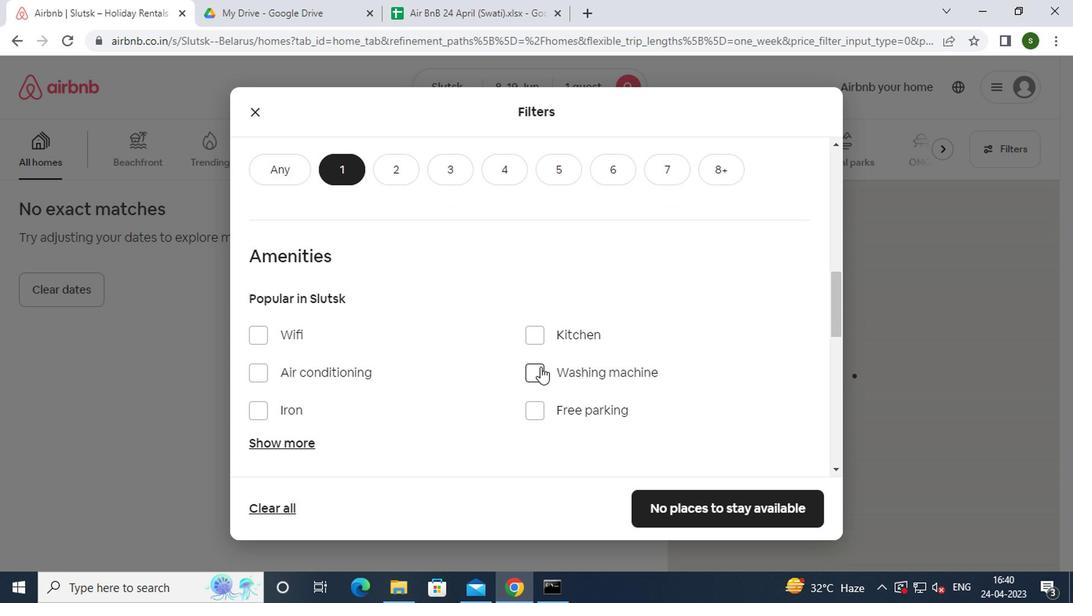 
Action: Mouse moved to (544, 307)
Screenshot: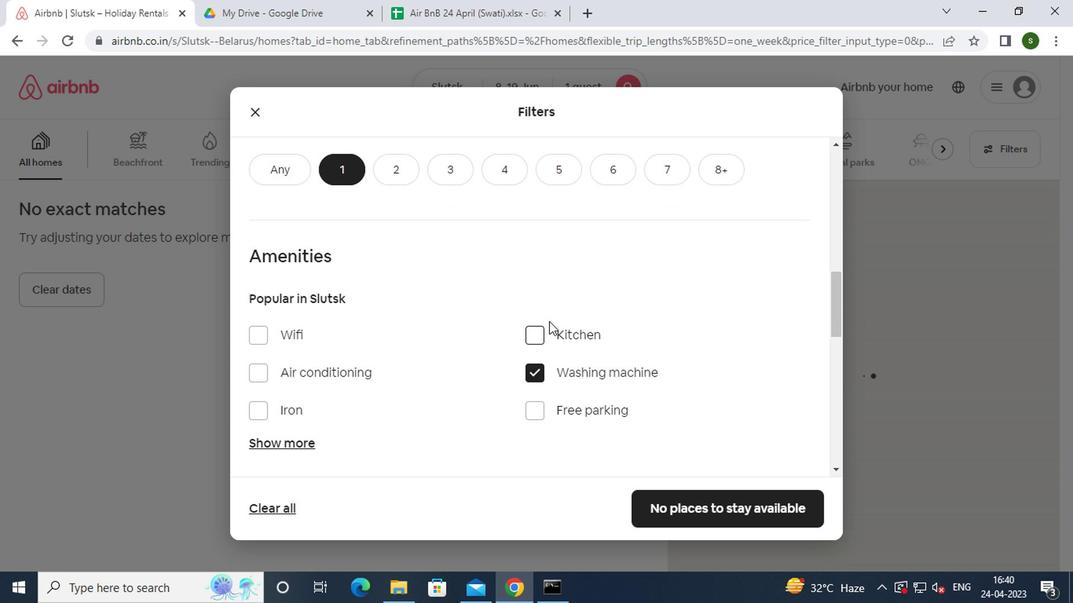 
Action: Mouse scrolled (544, 306) with delta (0, 0)
Screenshot: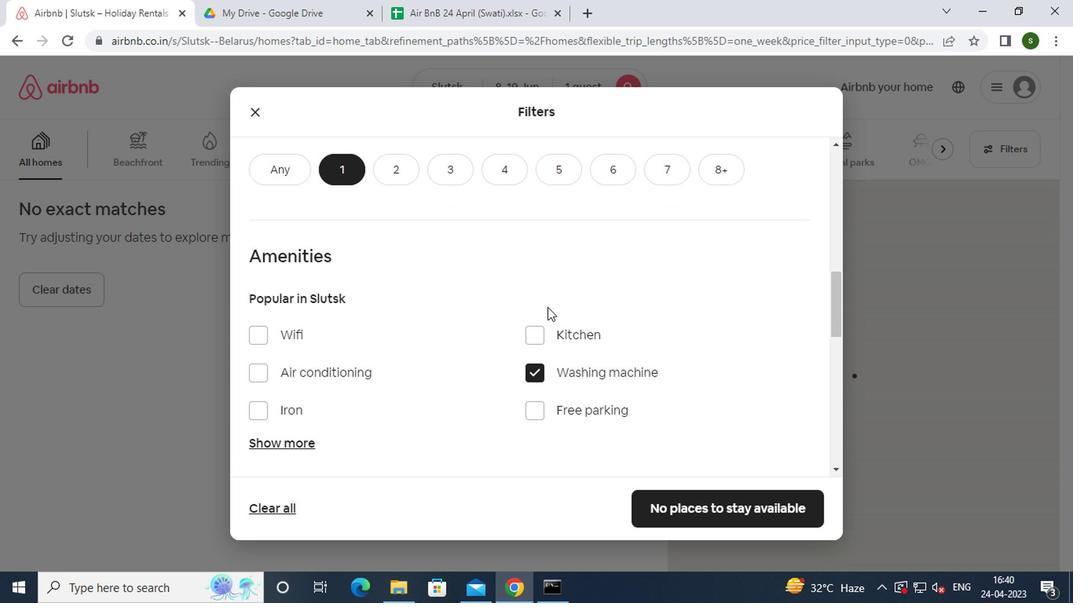
Action: Mouse scrolled (544, 306) with delta (0, 0)
Screenshot: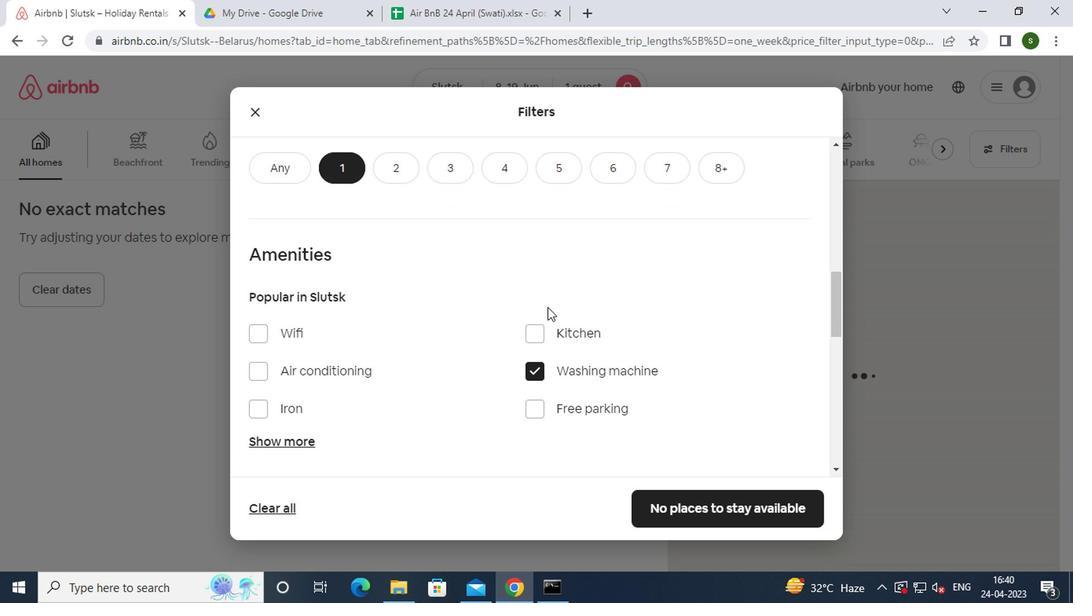 
Action: Mouse scrolled (544, 306) with delta (0, 0)
Screenshot: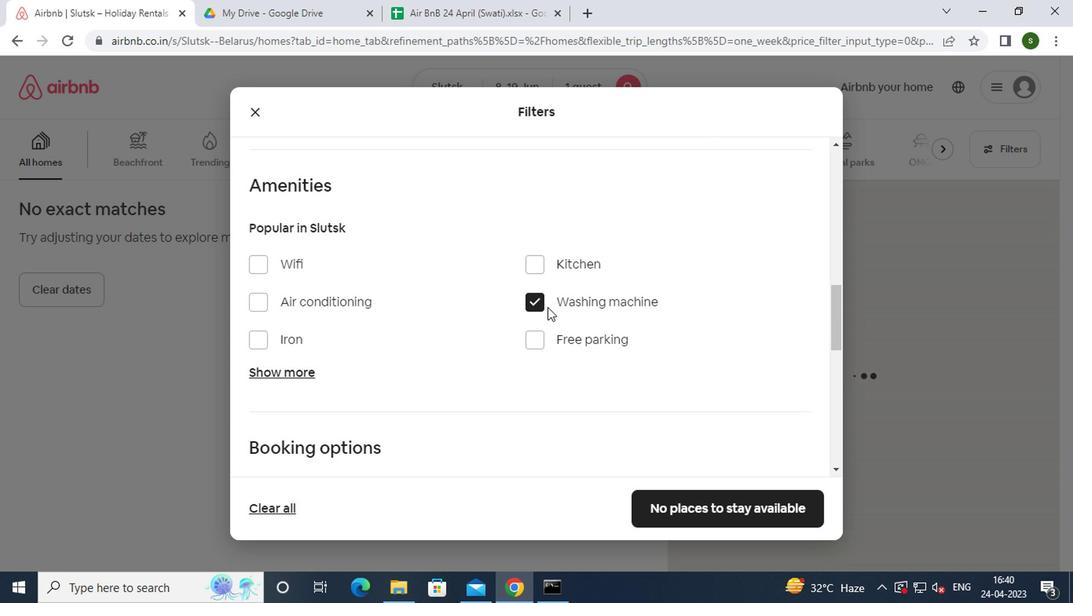 
Action: Mouse scrolled (544, 306) with delta (0, 0)
Screenshot: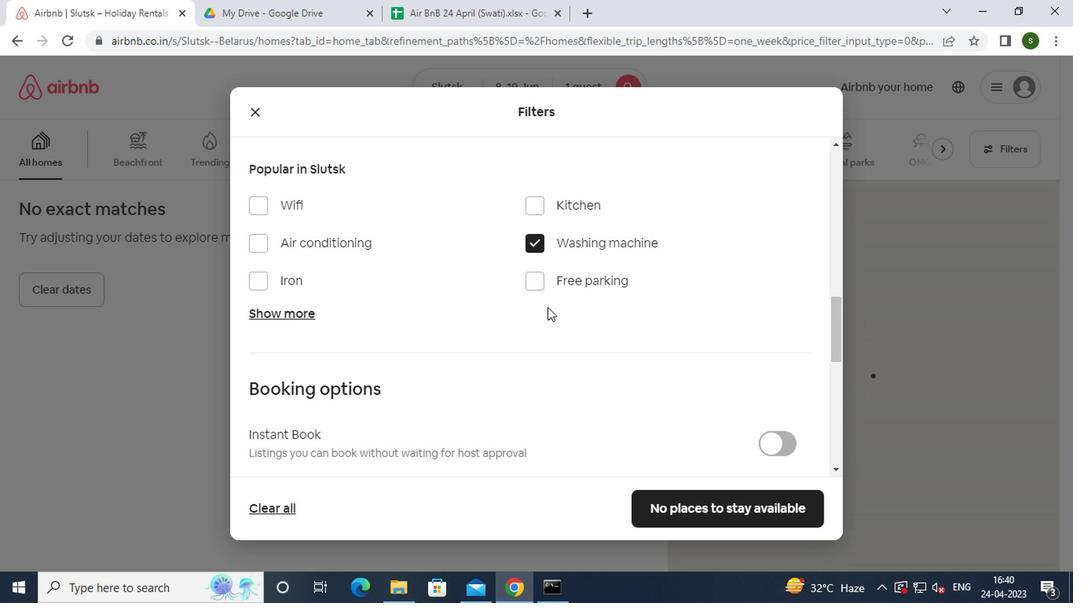 
Action: Mouse moved to (759, 316)
Screenshot: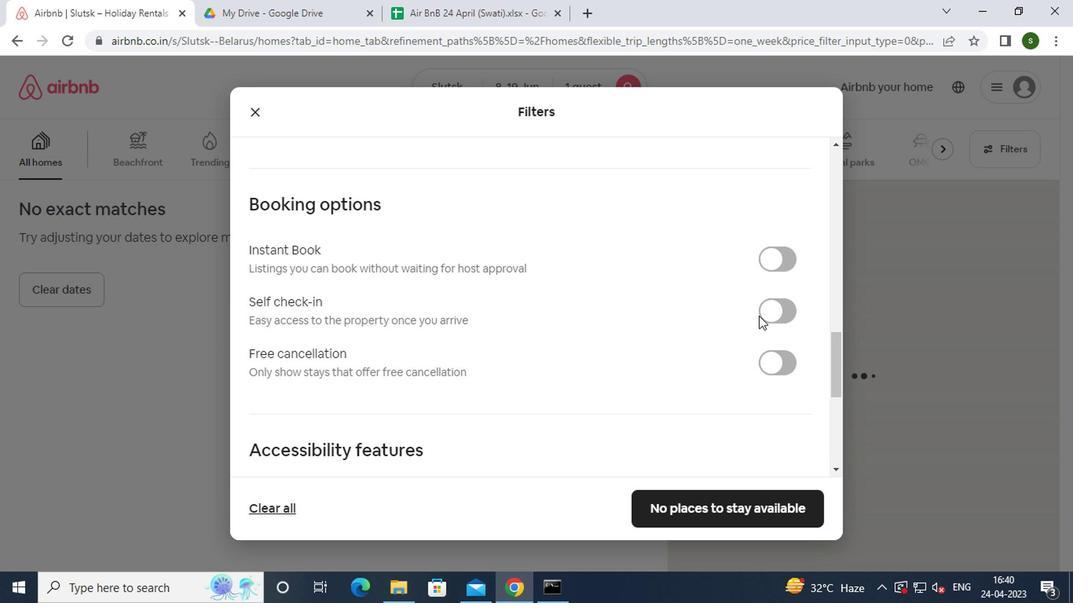 
Action: Mouse pressed left at (759, 316)
Screenshot: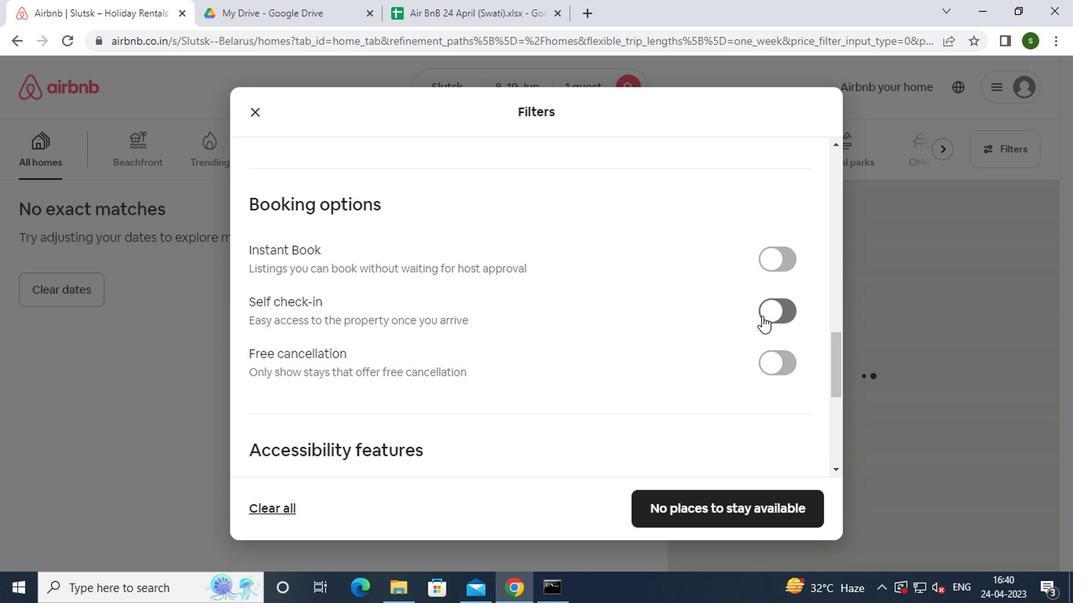 
Action: Mouse moved to (678, 323)
Screenshot: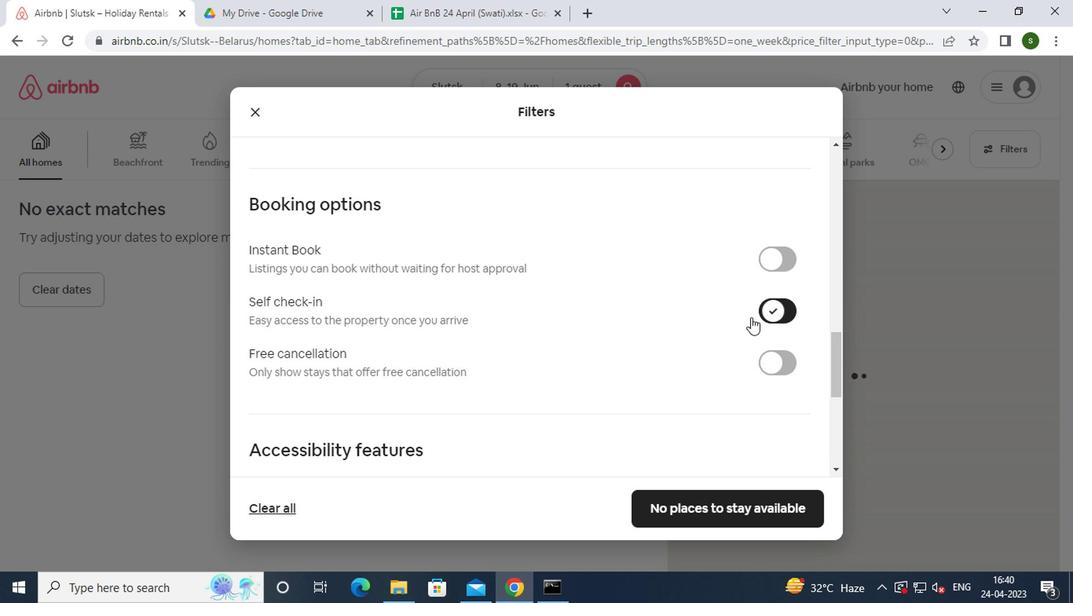 
Action: Mouse scrolled (678, 322) with delta (0, 0)
Screenshot: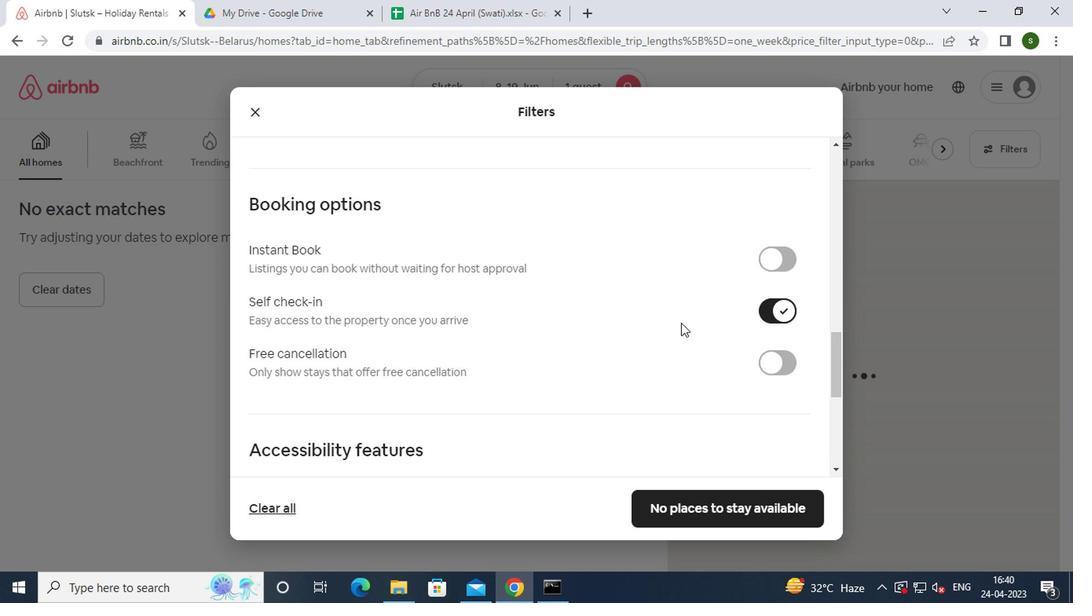 
Action: Mouse scrolled (678, 322) with delta (0, 0)
Screenshot: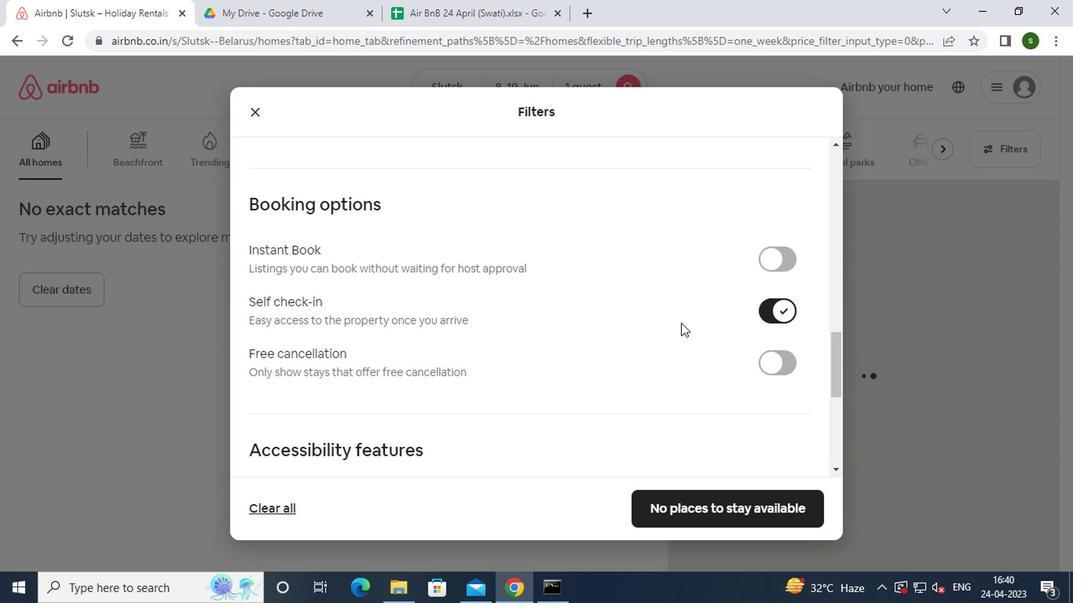 
Action: Mouse scrolled (678, 322) with delta (0, 0)
Screenshot: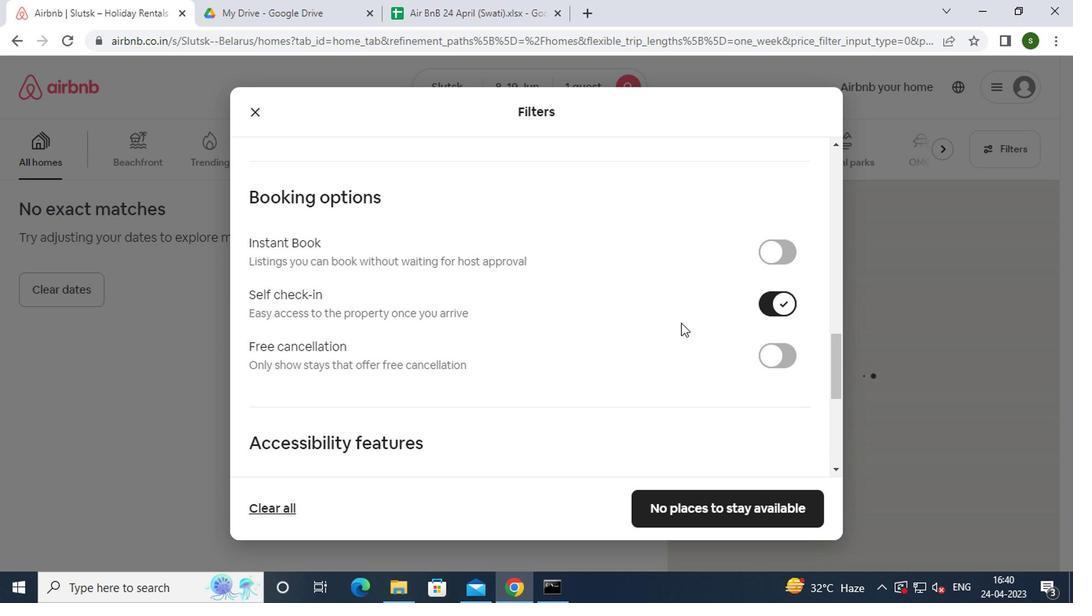 
Action: Mouse scrolled (678, 322) with delta (0, 0)
Screenshot: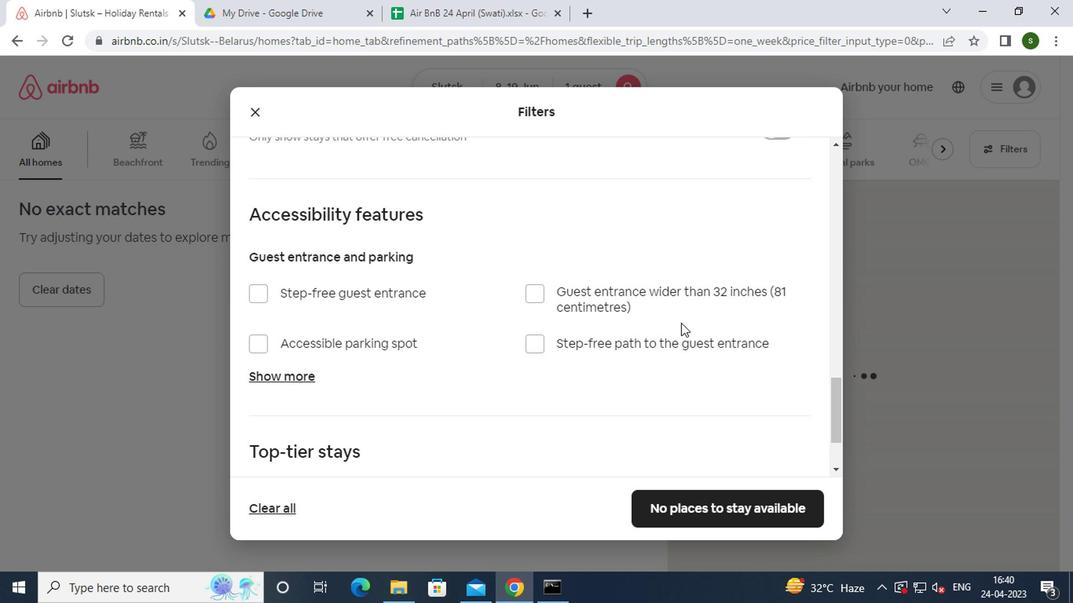 
Action: Mouse scrolled (678, 322) with delta (0, 0)
Screenshot: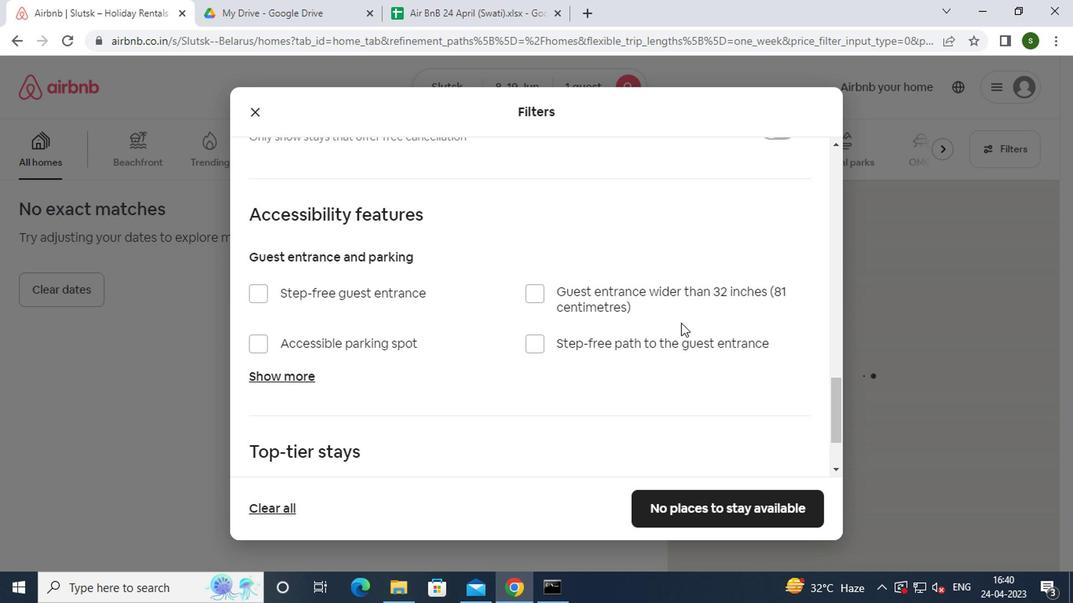 
Action: Mouse scrolled (678, 322) with delta (0, 0)
Screenshot: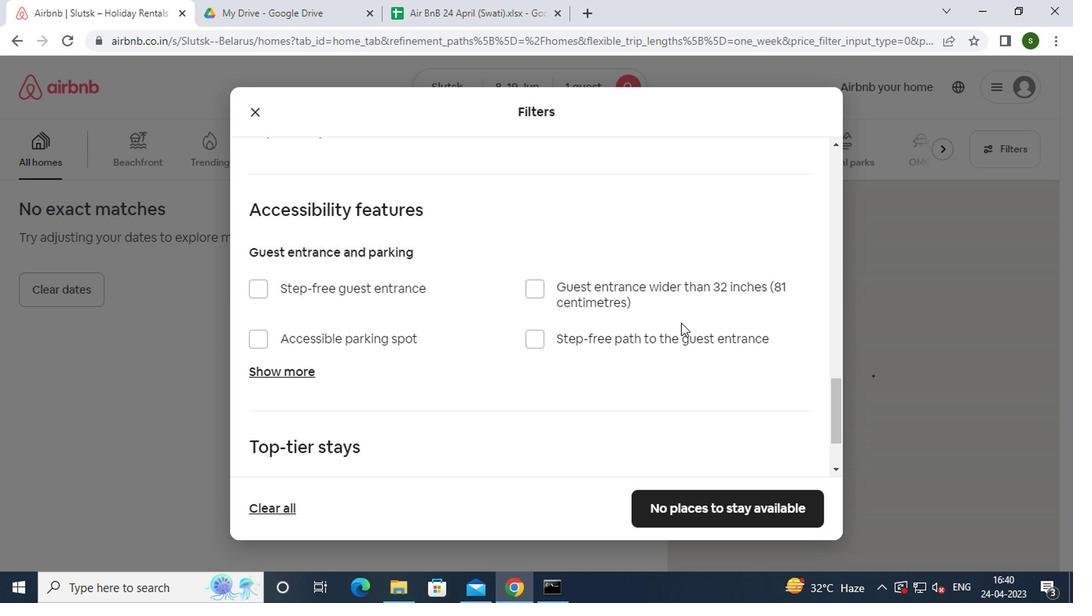 
Action: Mouse scrolled (678, 322) with delta (0, 0)
Screenshot: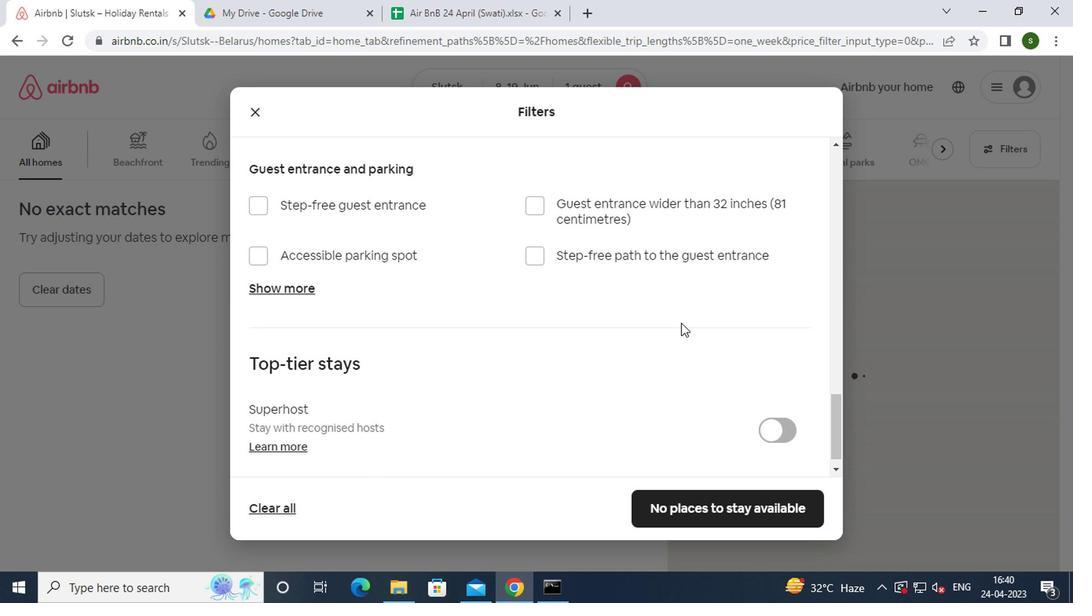 
Action: Mouse moved to (707, 499)
Screenshot: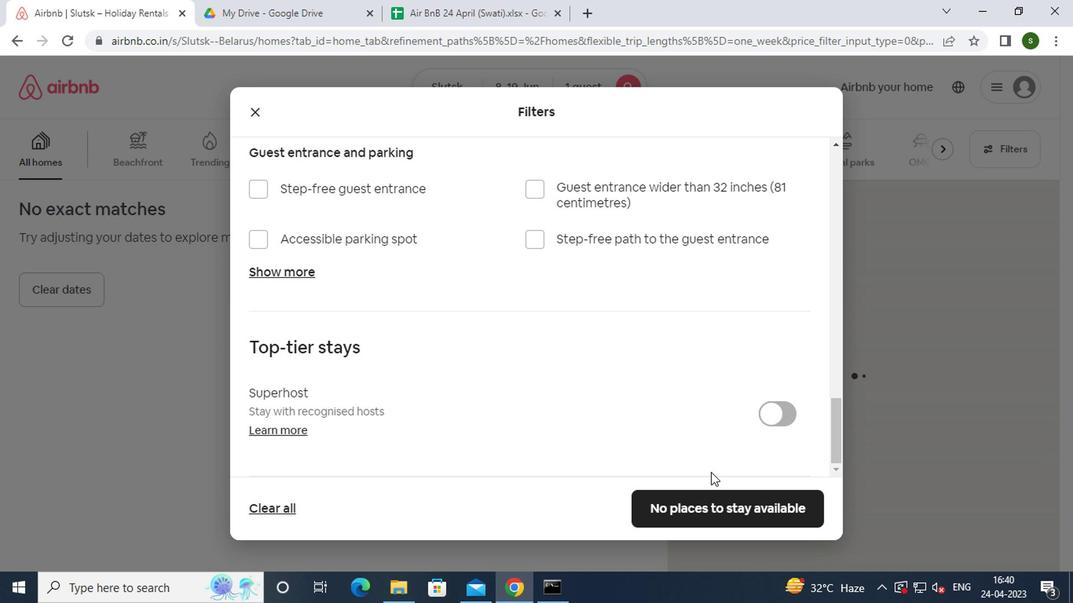 
Action: Mouse pressed left at (707, 499)
Screenshot: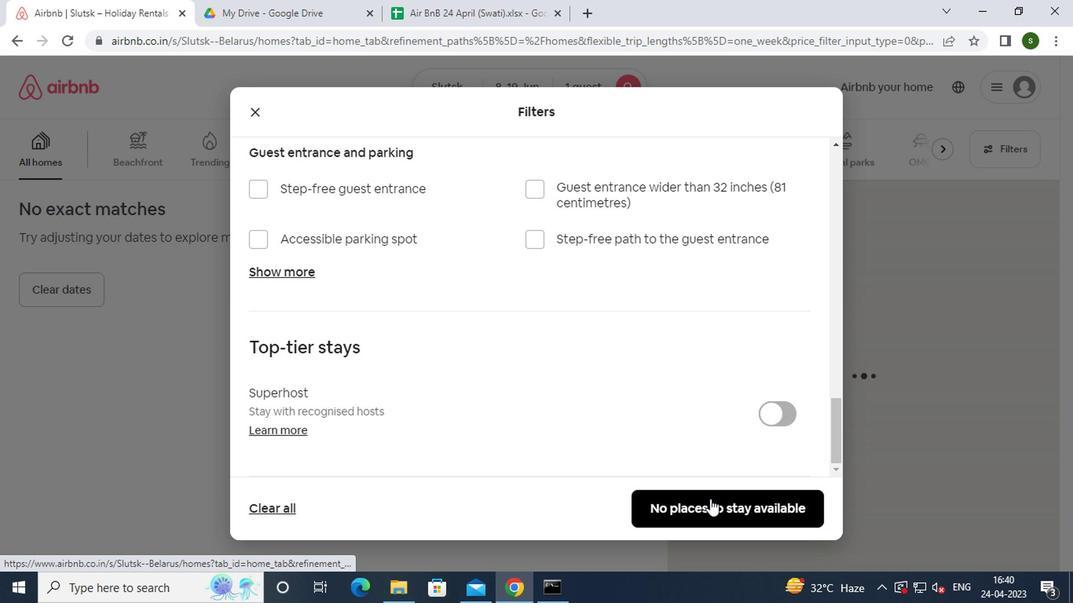 
Action: Mouse moved to (678, 436)
Screenshot: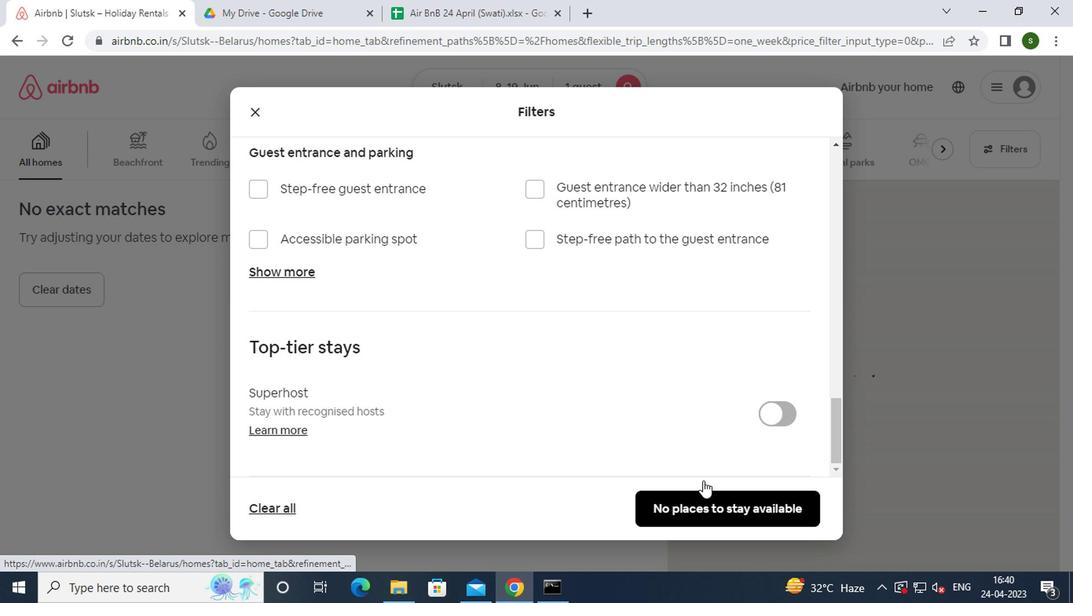 
